 Task: Create a due date automation trigger when advanced on, on the tuesday of the week a card is due add fields with custom field "Resume" set to a number lower than 1 and lower than 10 at 11:00 AM.
Action: Mouse moved to (1131, 92)
Screenshot: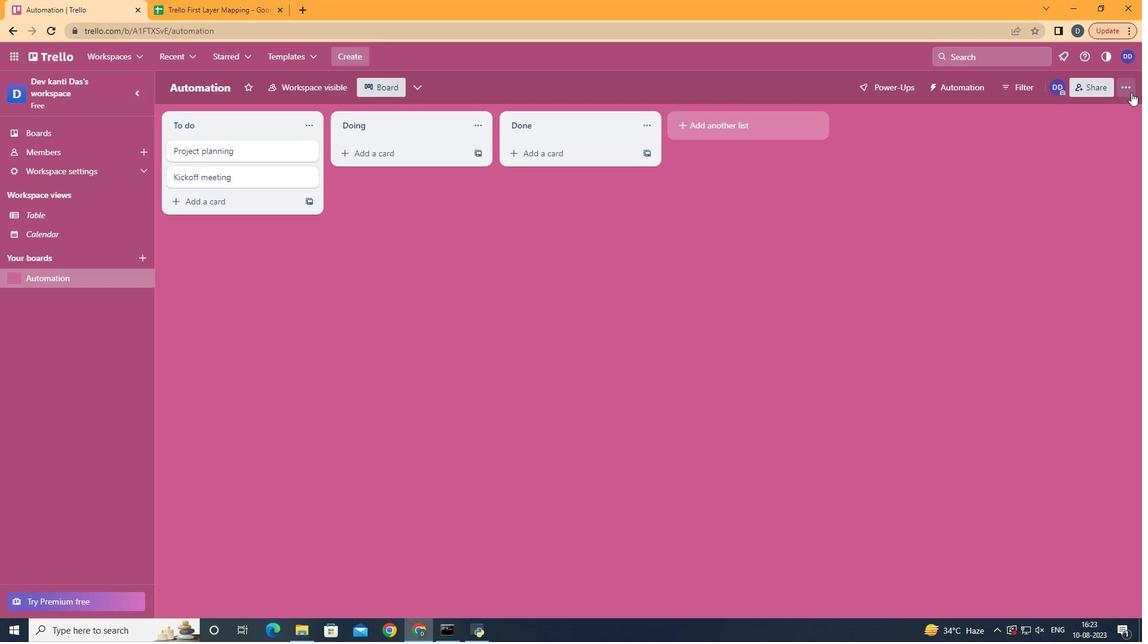 
Action: Mouse pressed left at (1131, 92)
Screenshot: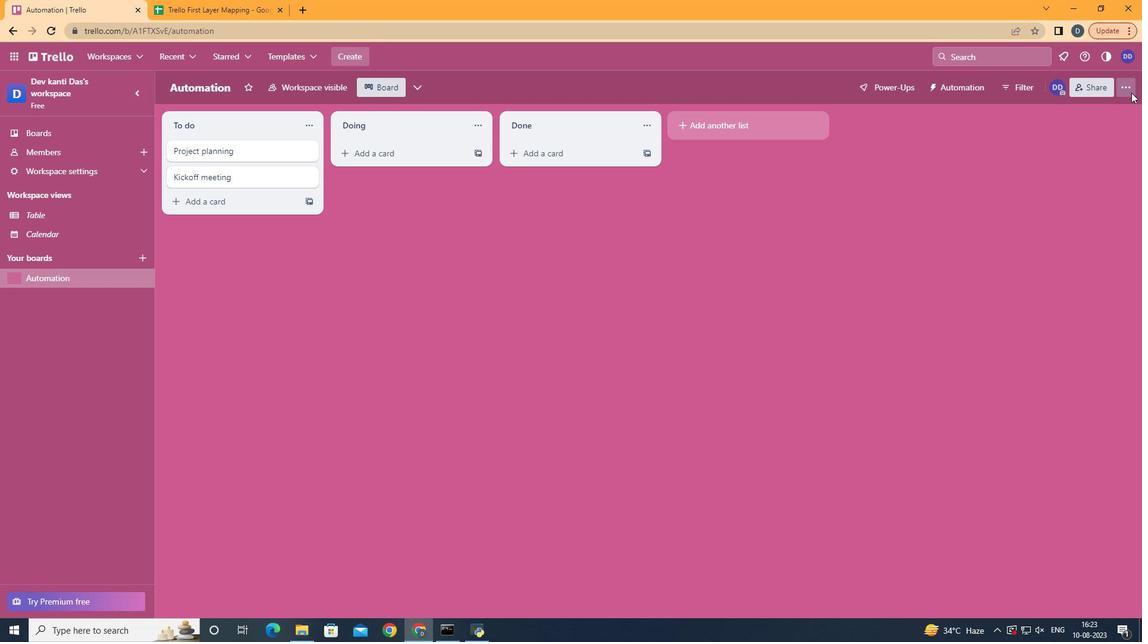 
Action: Mouse moved to (1055, 241)
Screenshot: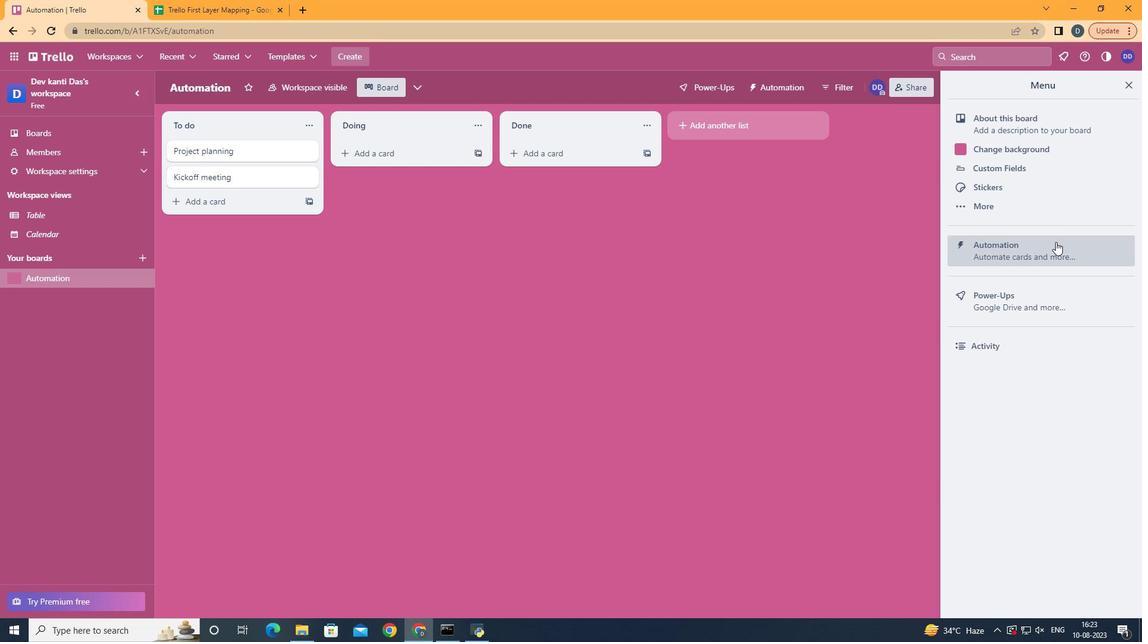 
Action: Mouse pressed left at (1055, 241)
Screenshot: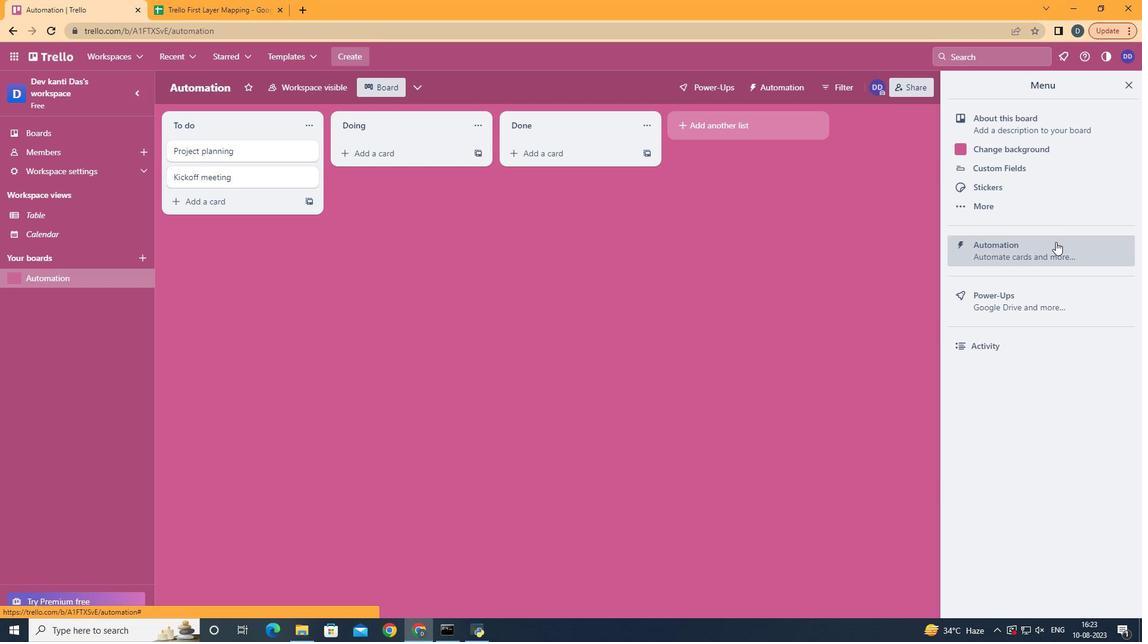 
Action: Mouse moved to (194, 236)
Screenshot: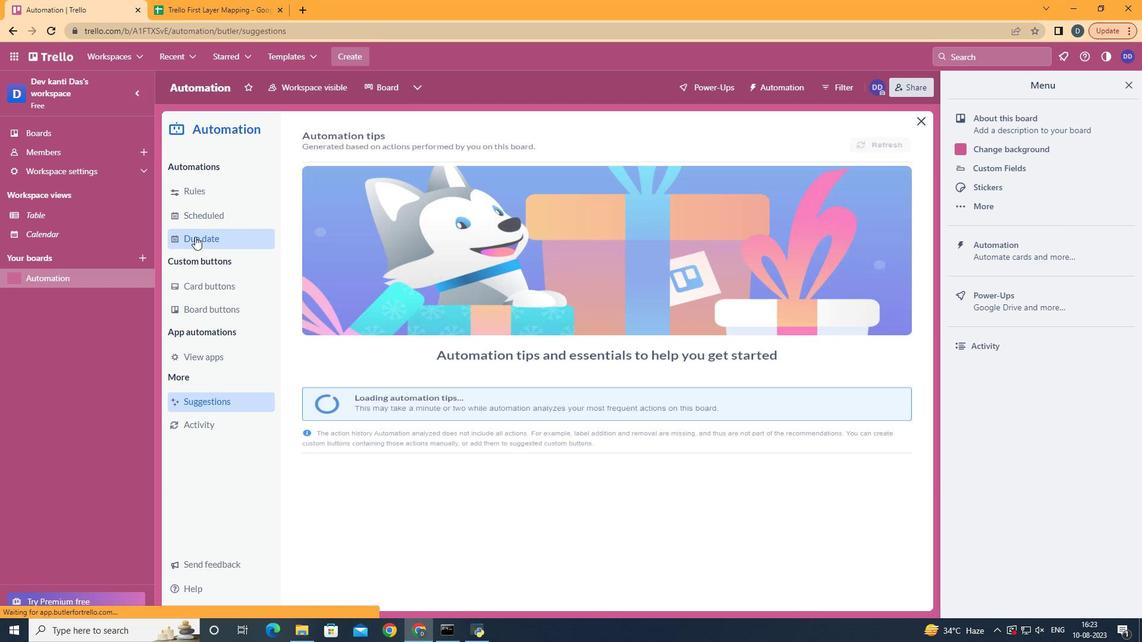 
Action: Mouse pressed left at (194, 236)
Screenshot: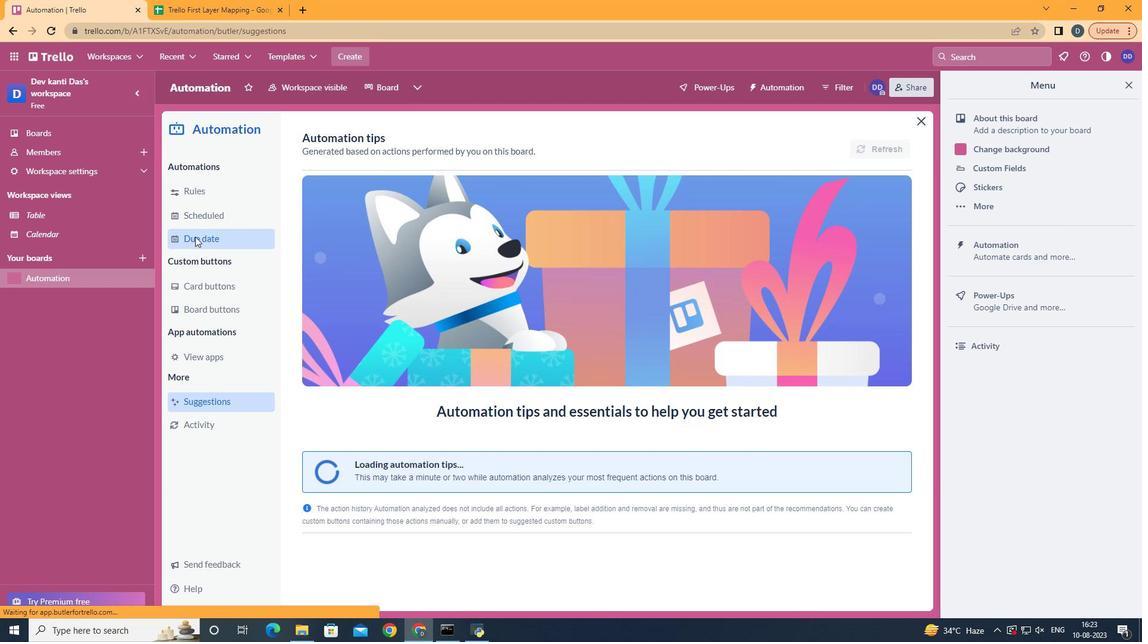 
Action: Mouse moved to (840, 143)
Screenshot: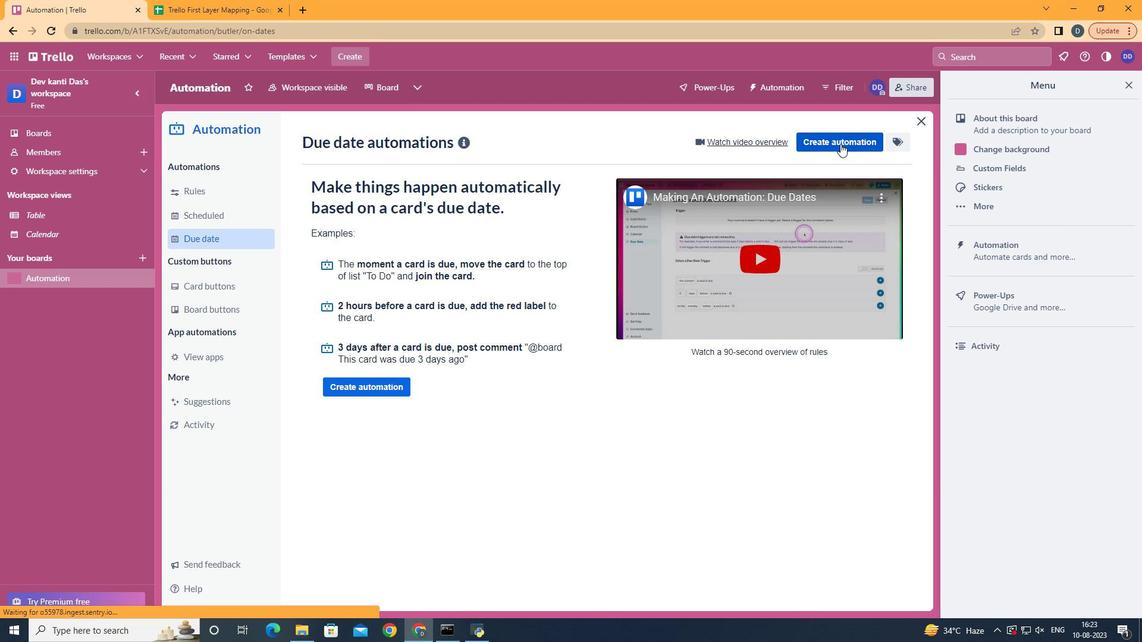 
Action: Mouse pressed left at (840, 143)
Screenshot: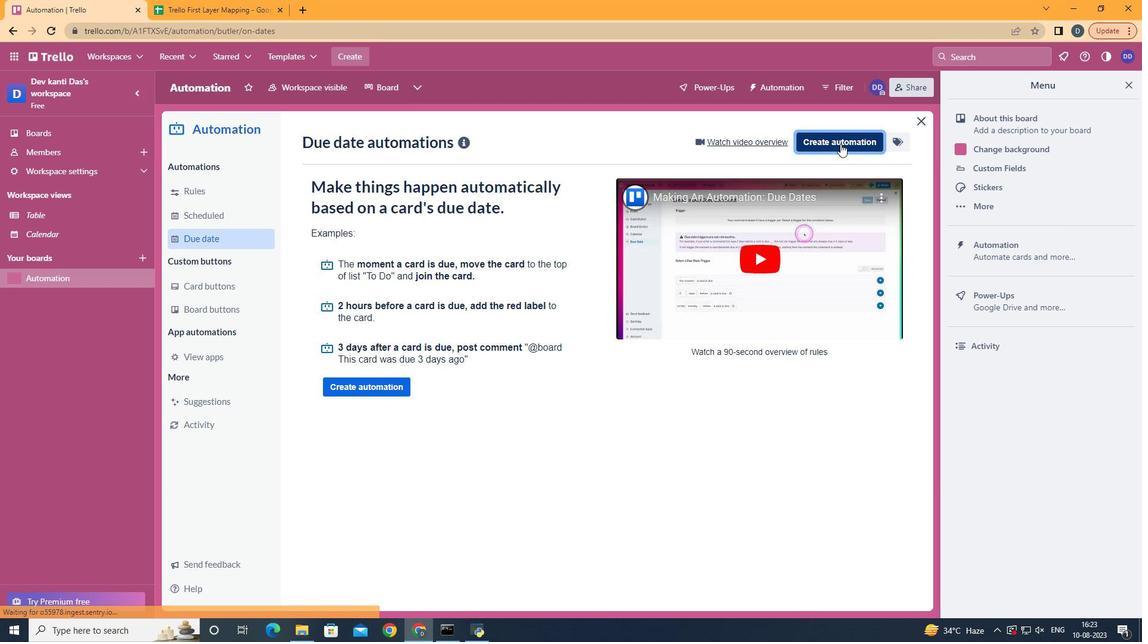 
Action: Mouse moved to (585, 258)
Screenshot: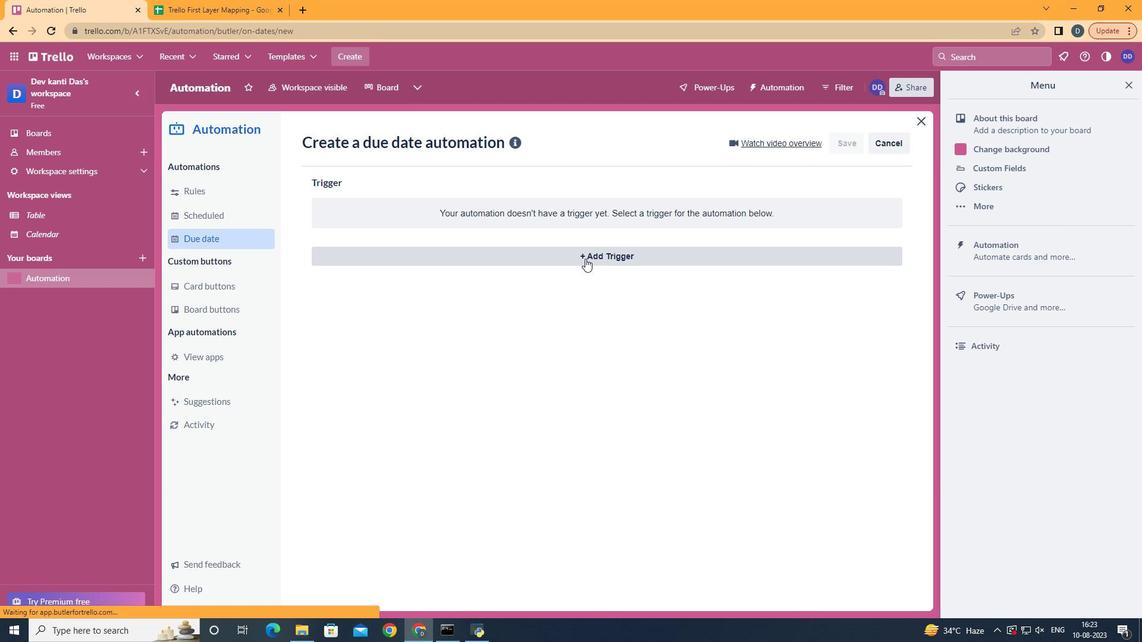 
Action: Mouse pressed left at (585, 258)
Screenshot: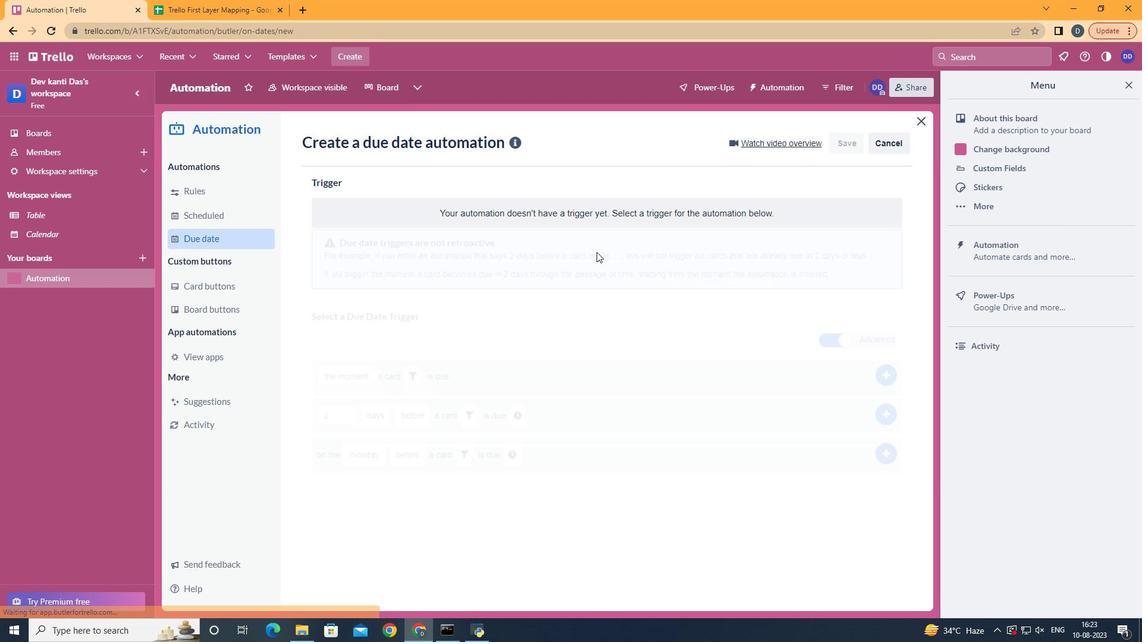 
Action: Mouse moved to (391, 338)
Screenshot: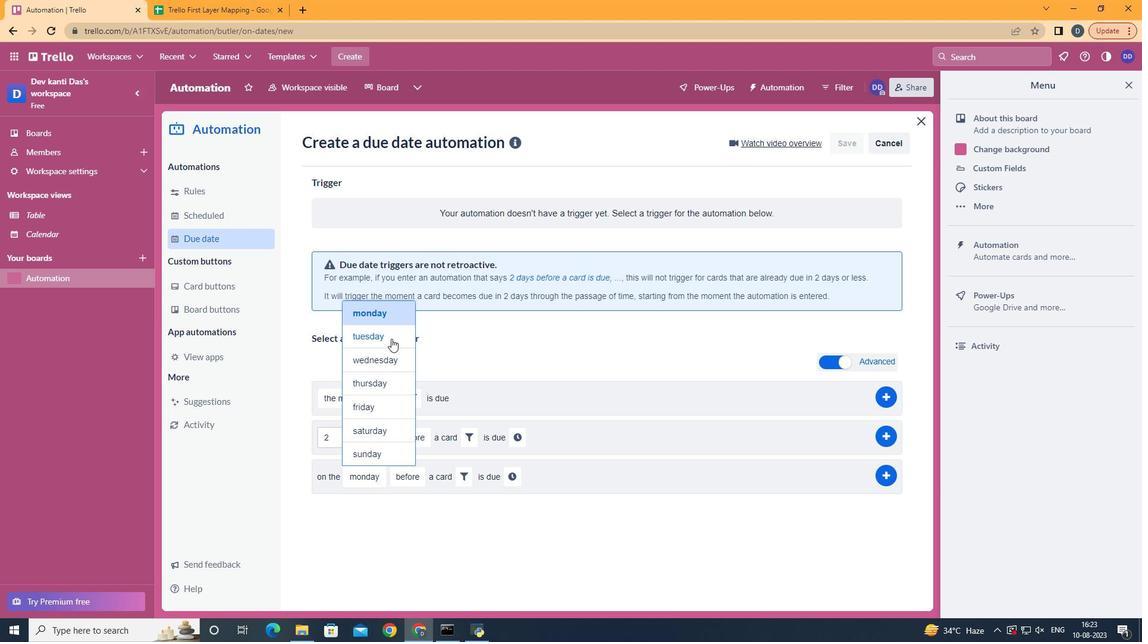 
Action: Mouse pressed left at (391, 338)
Screenshot: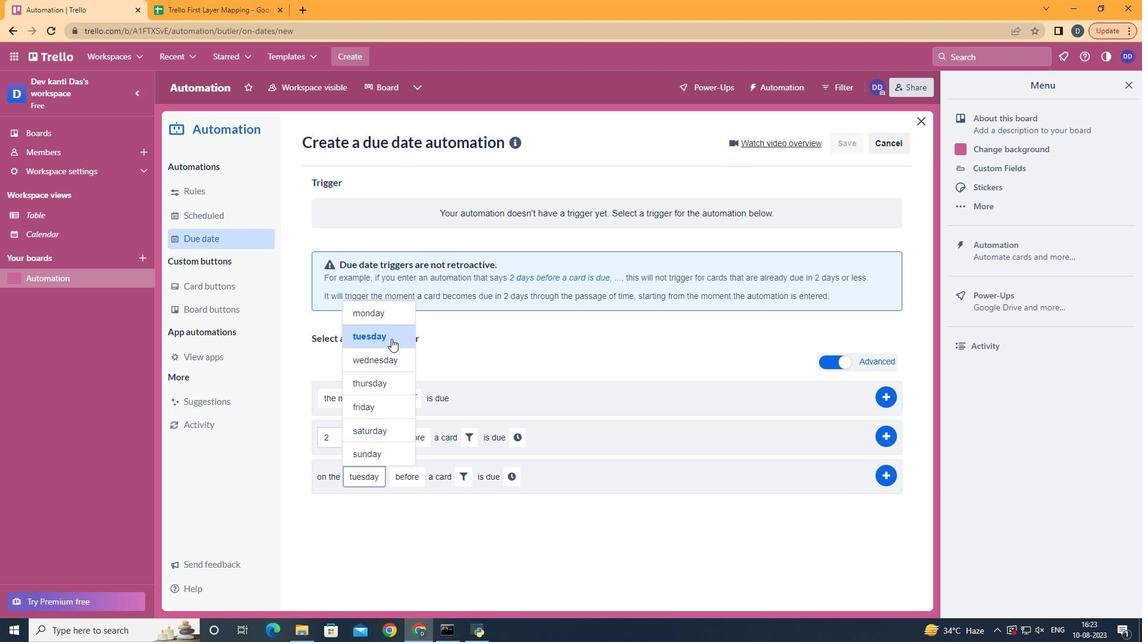 
Action: Mouse moved to (424, 541)
Screenshot: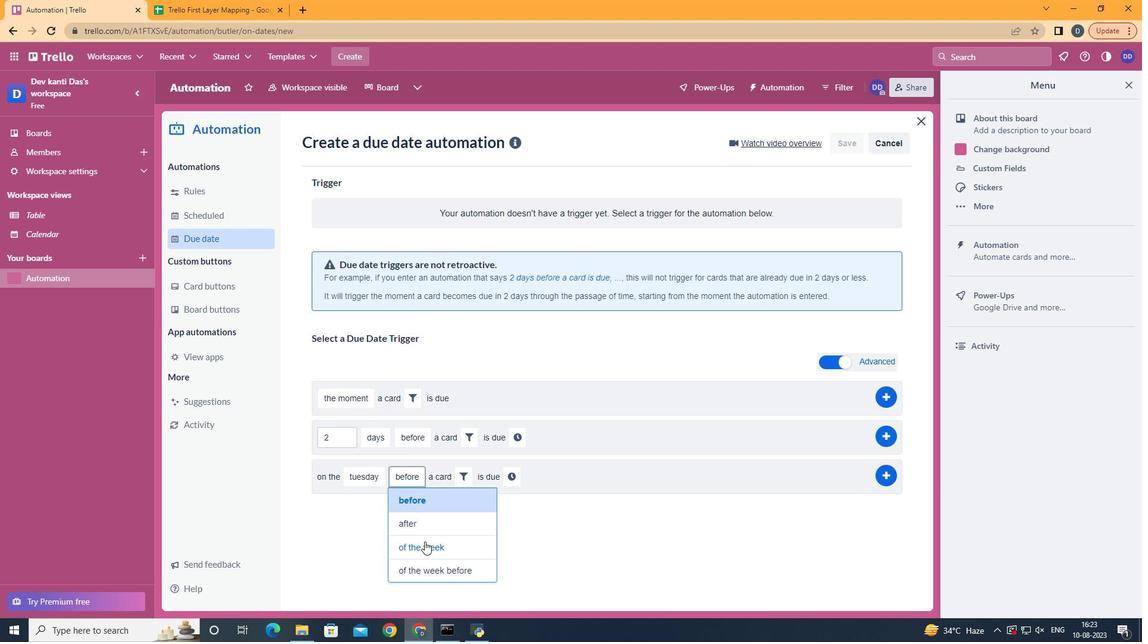 
Action: Mouse pressed left at (424, 541)
Screenshot: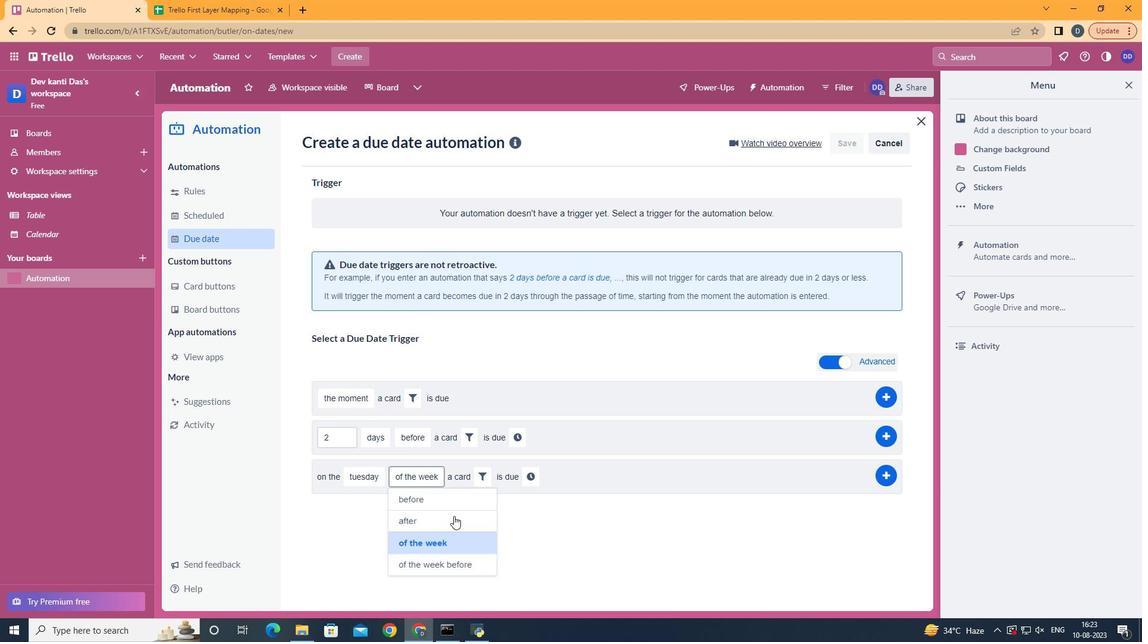
Action: Mouse moved to (476, 477)
Screenshot: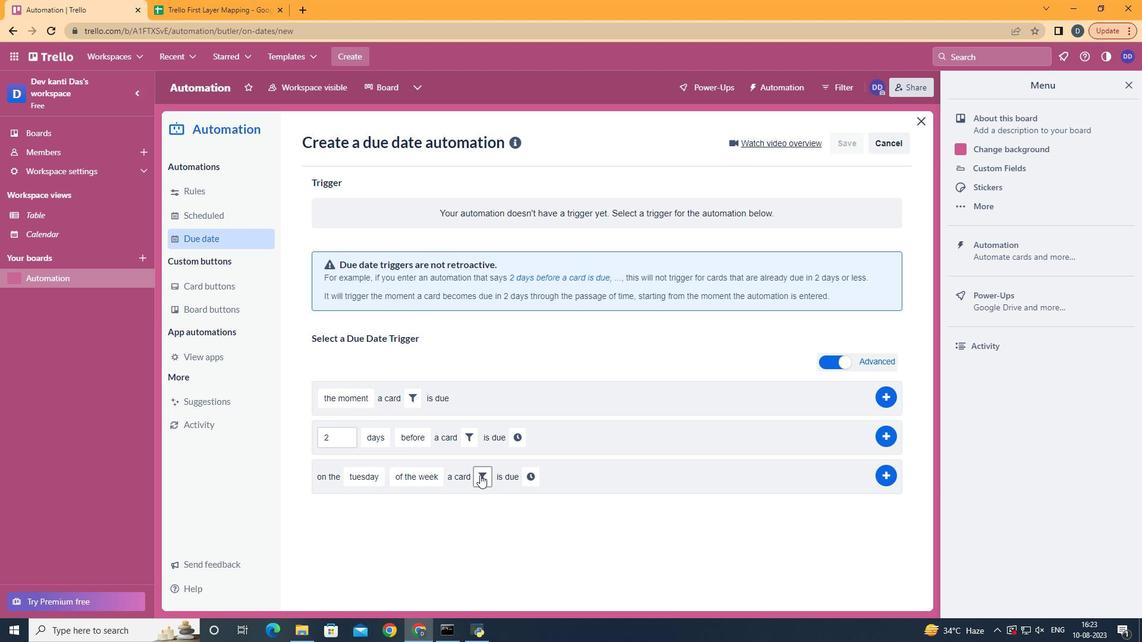 
Action: Mouse pressed left at (476, 477)
Screenshot: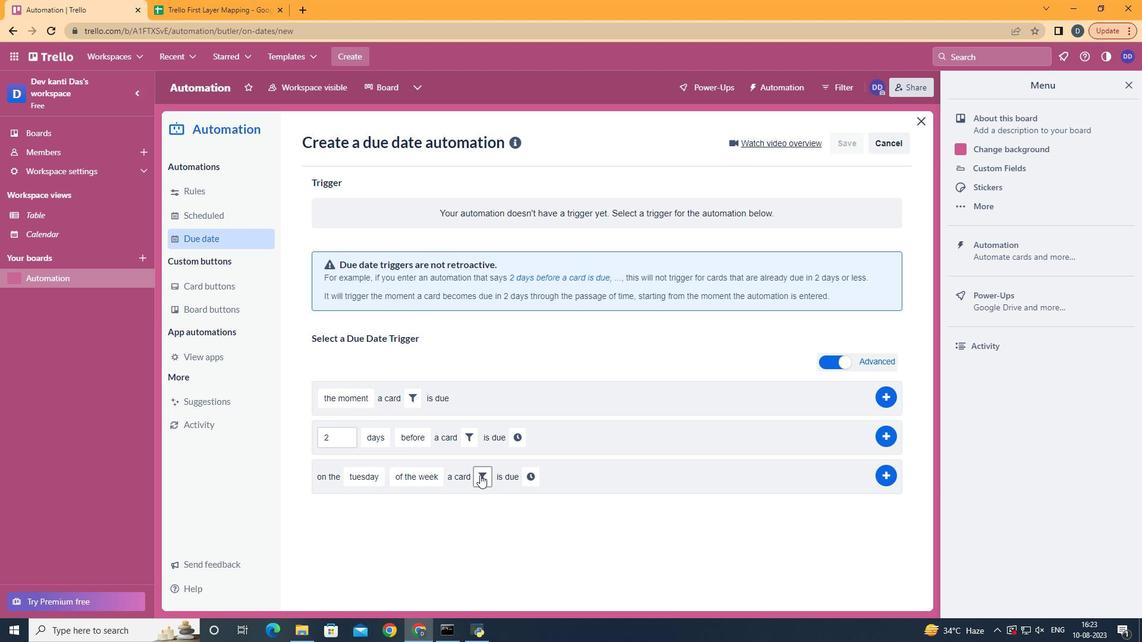 
Action: Mouse moved to (673, 511)
Screenshot: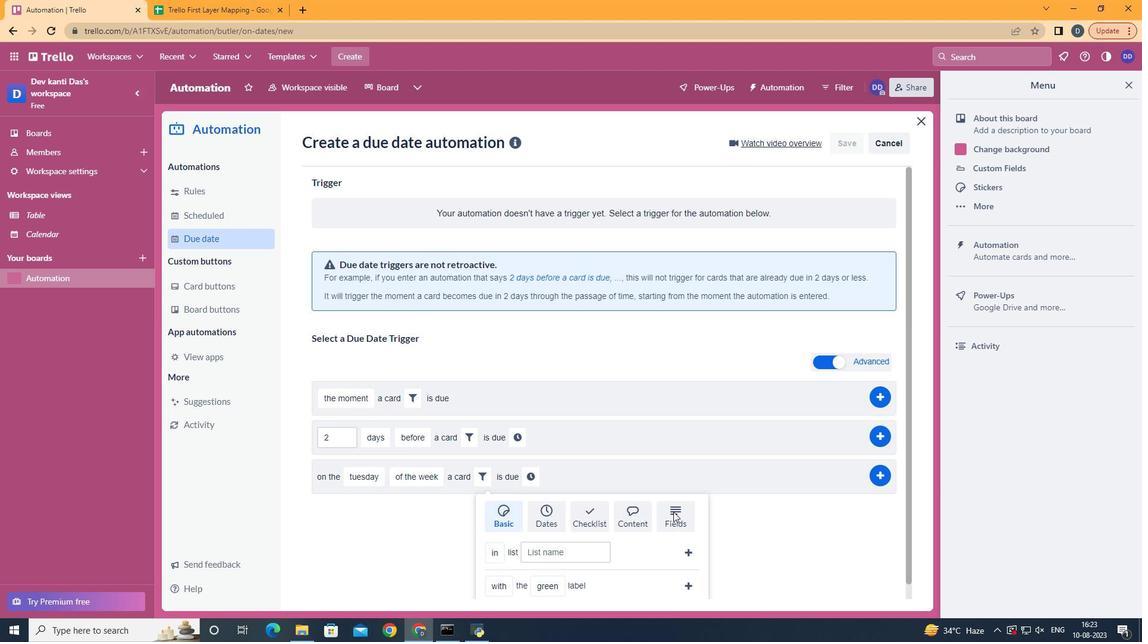 
Action: Mouse pressed left at (673, 511)
Screenshot: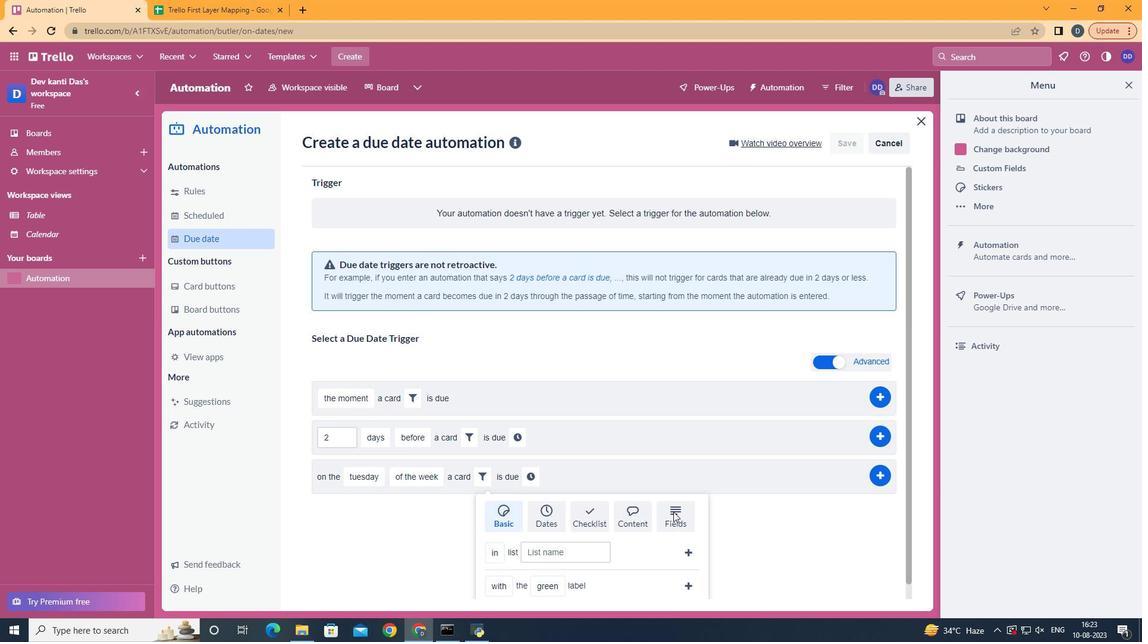 
Action: Mouse scrolled (673, 511) with delta (0, 0)
Screenshot: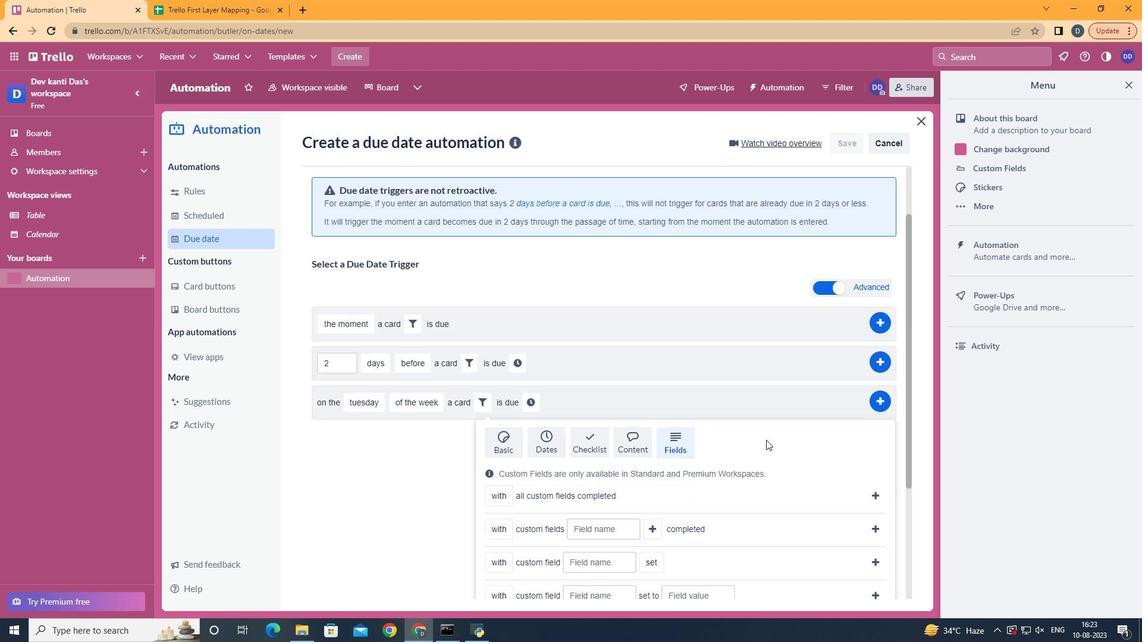 
Action: Mouse scrolled (673, 511) with delta (0, 0)
Screenshot: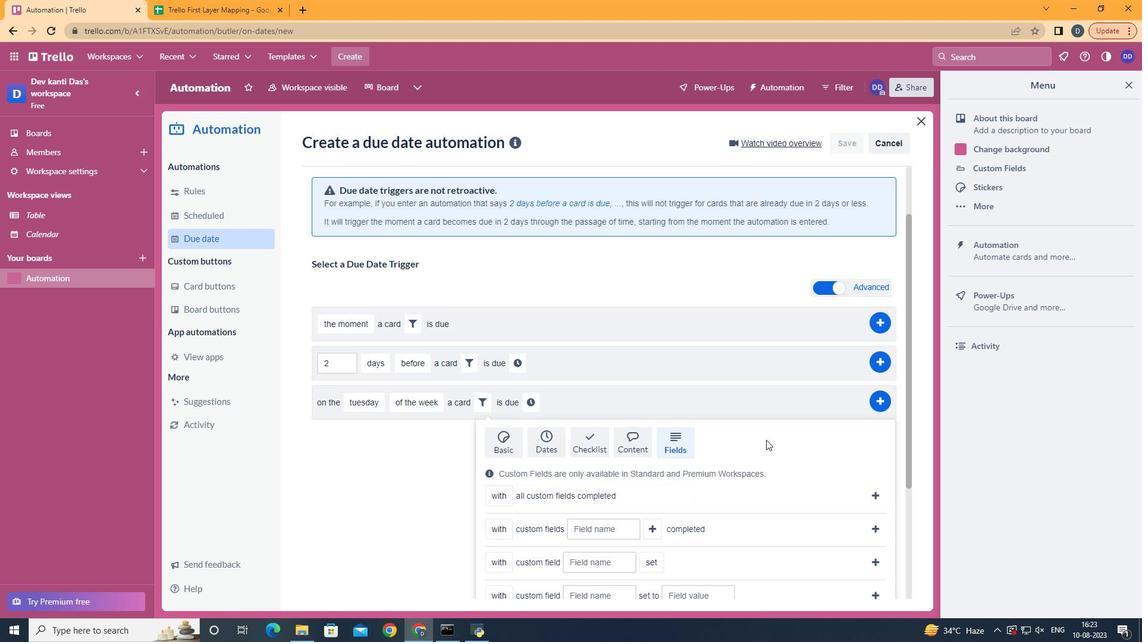 
Action: Mouse scrolled (673, 511) with delta (0, 0)
Screenshot: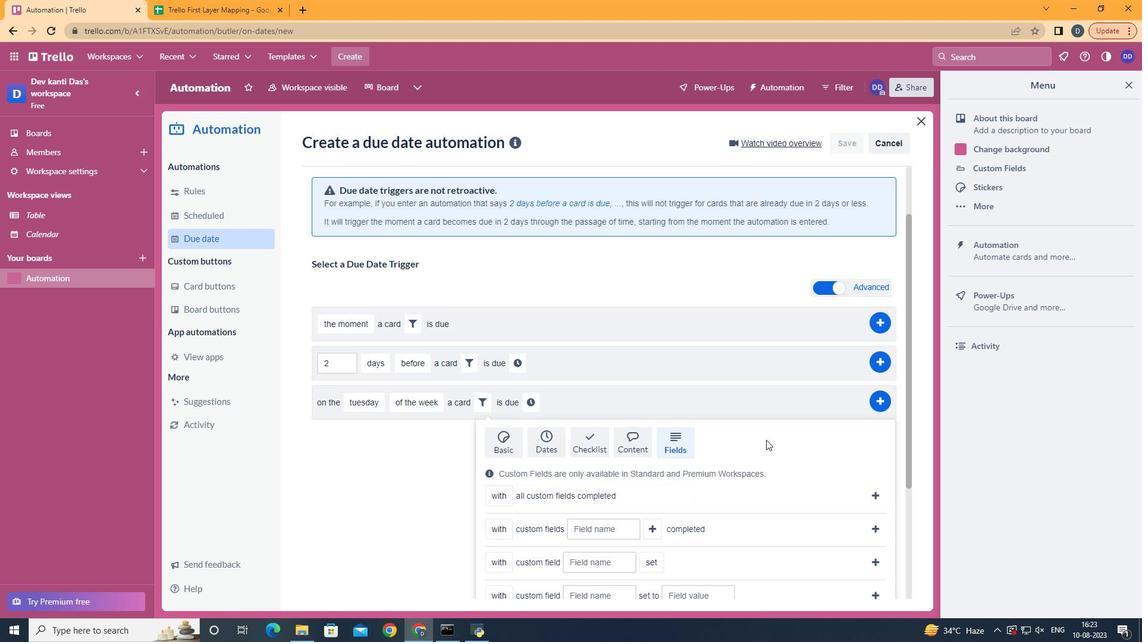 
Action: Mouse scrolled (673, 511) with delta (0, 0)
Screenshot: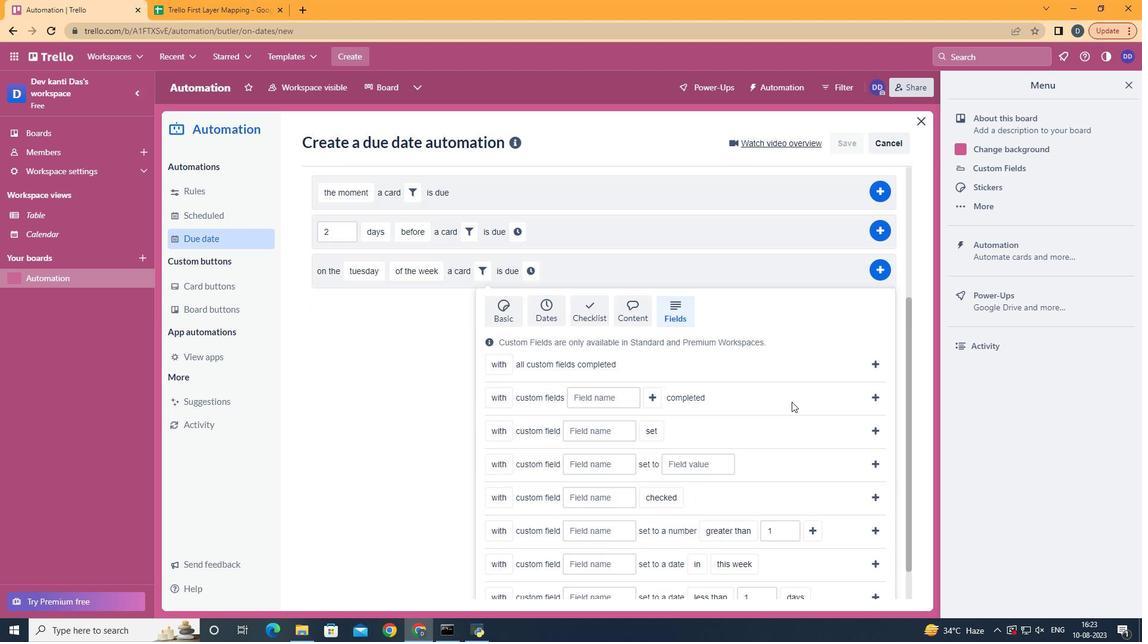
Action: Mouse moved to (736, 474)
Screenshot: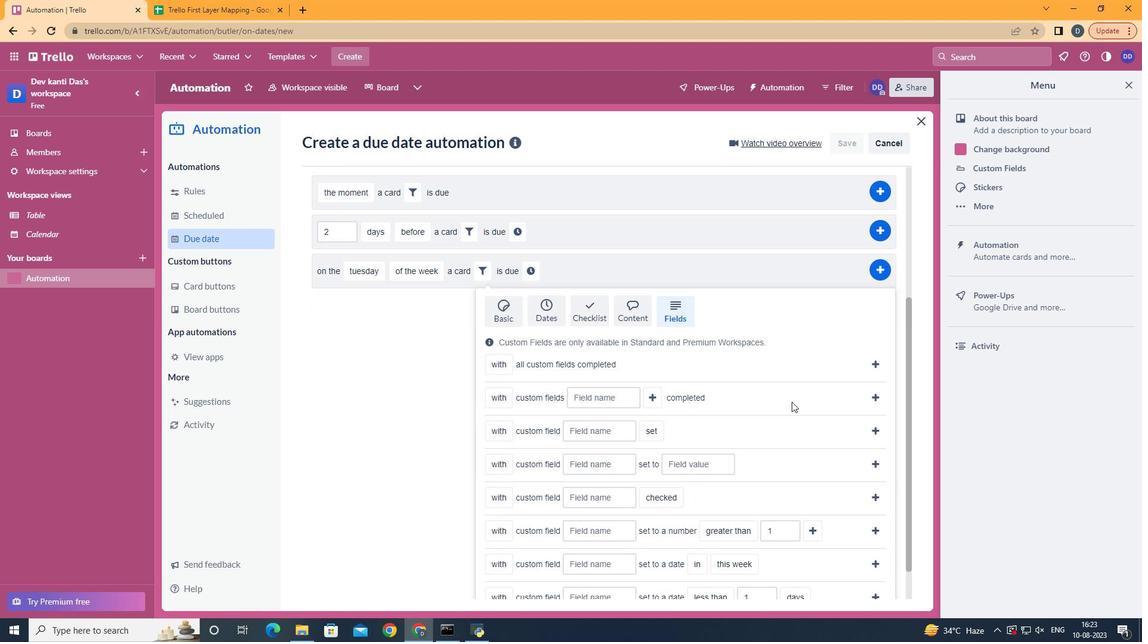 
Action: Mouse scrolled (677, 510) with delta (0, 0)
Screenshot: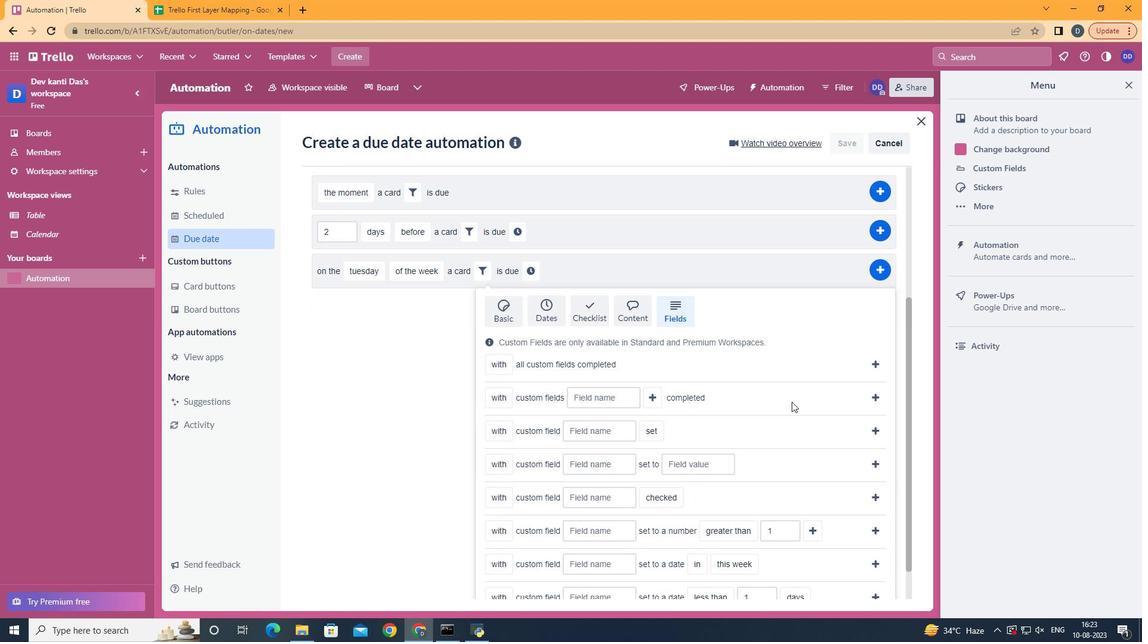 
Action: Mouse moved to (624, 483)
Screenshot: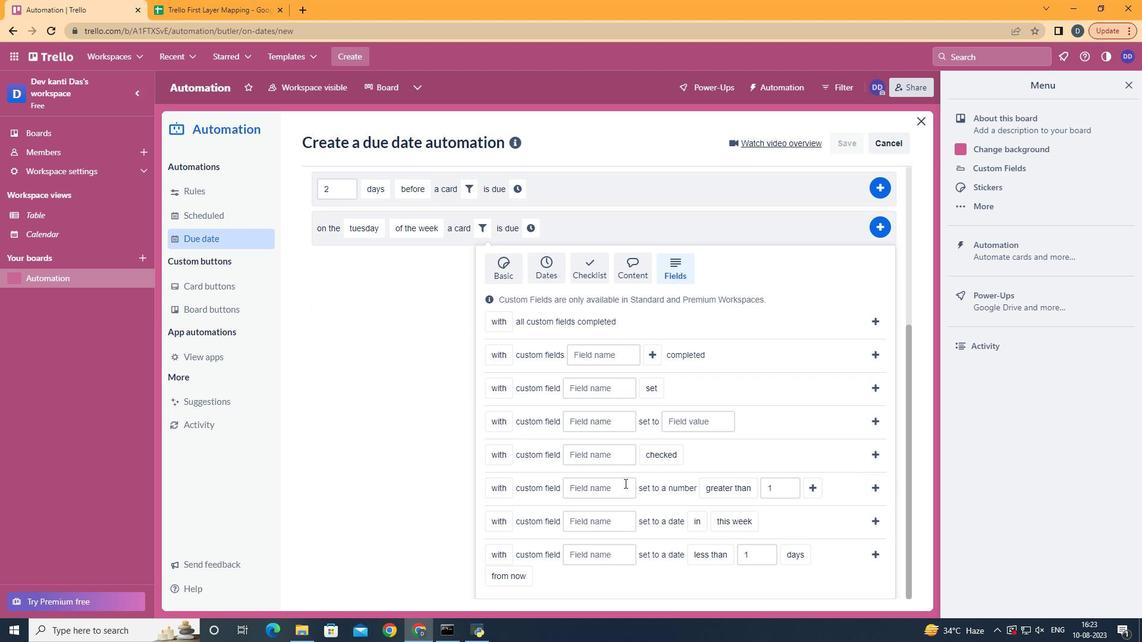 
Action: Mouse pressed left at (624, 483)
Screenshot: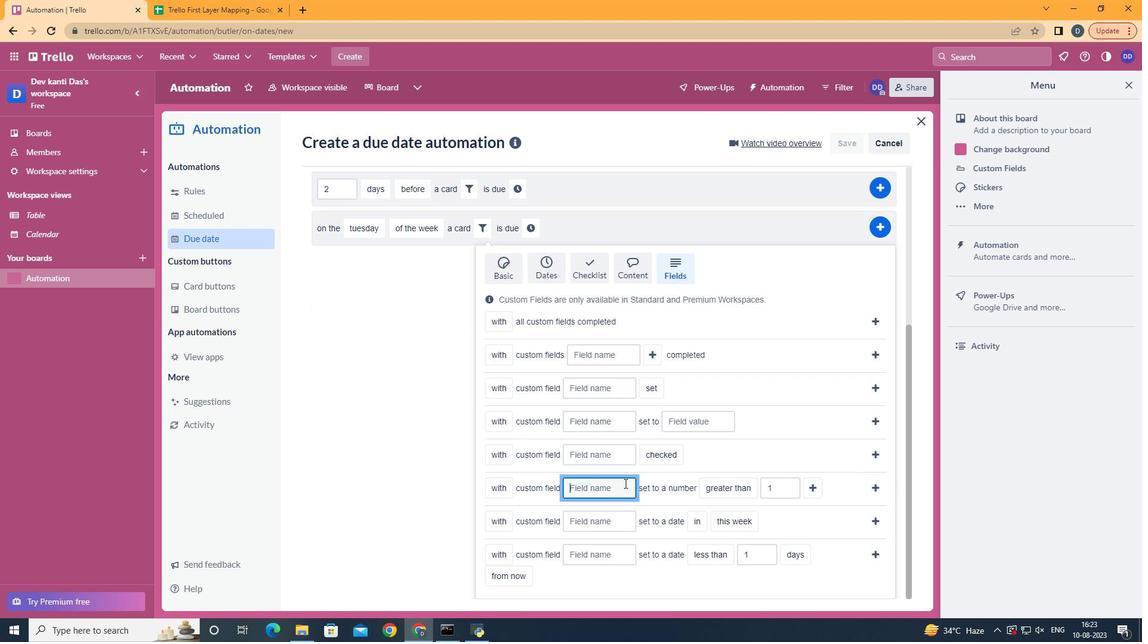 
Action: Key pressed <Key.shift>Resume
Screenshot: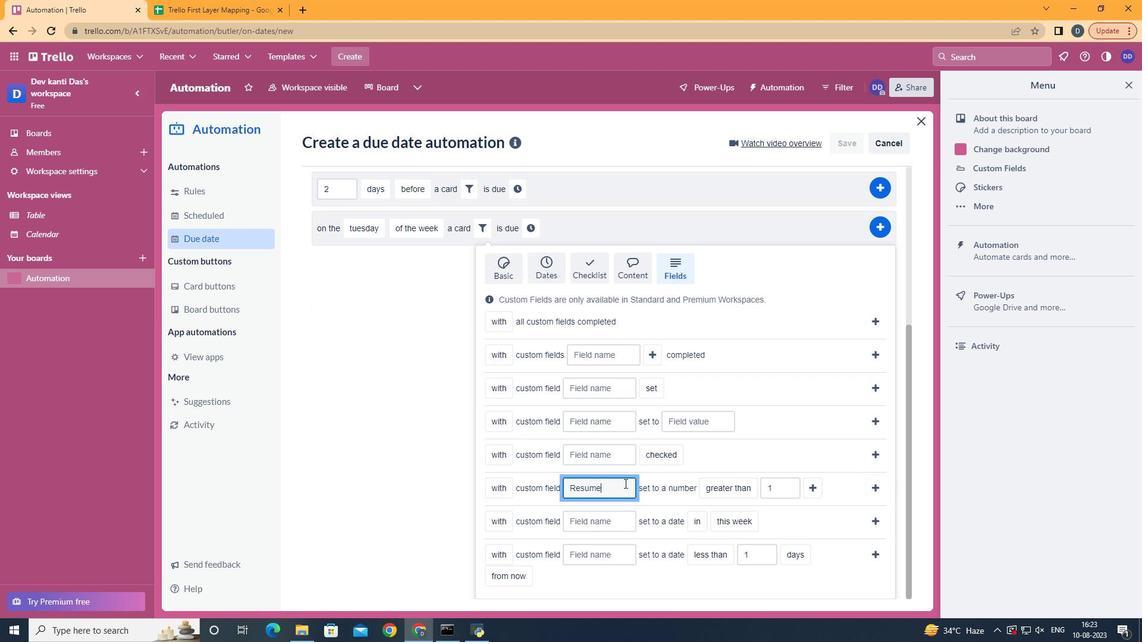 
Action: Mouse moved to (733, 562)
Screenshot: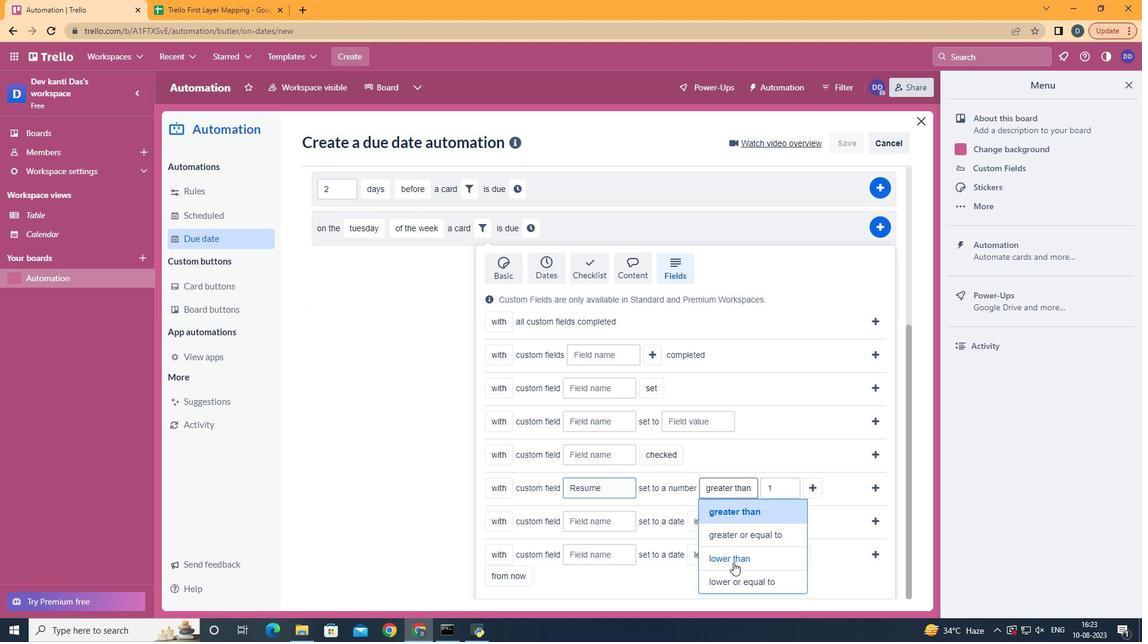 
Action: Mouse pressed left at (733, 562)
Screenshot: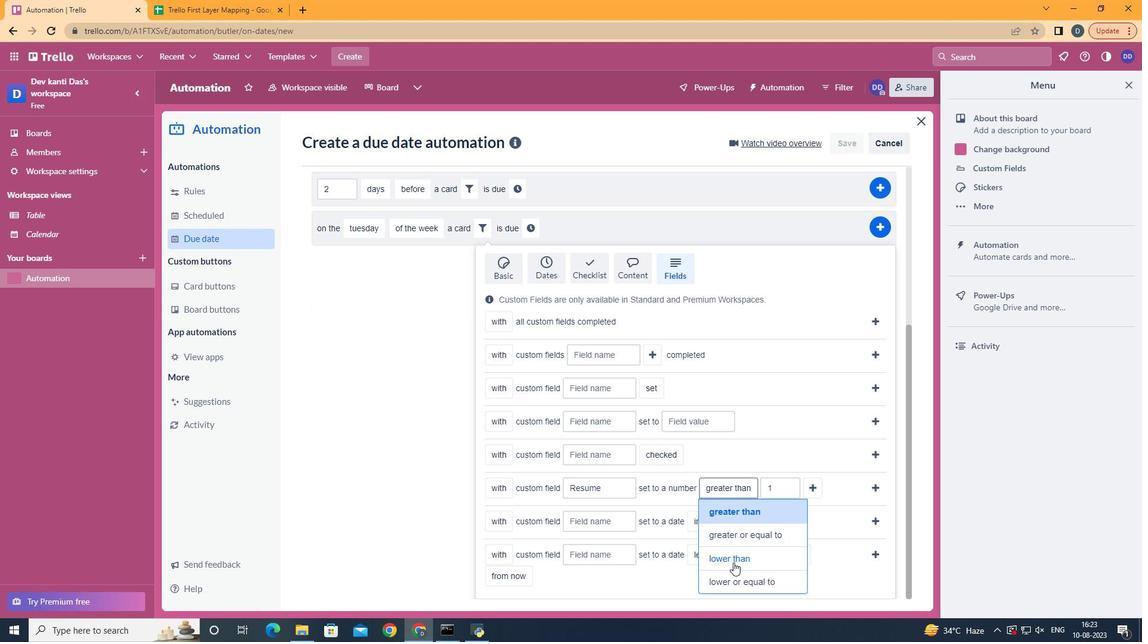 
Action: Mouse moved to (799, 489)
Screenshot: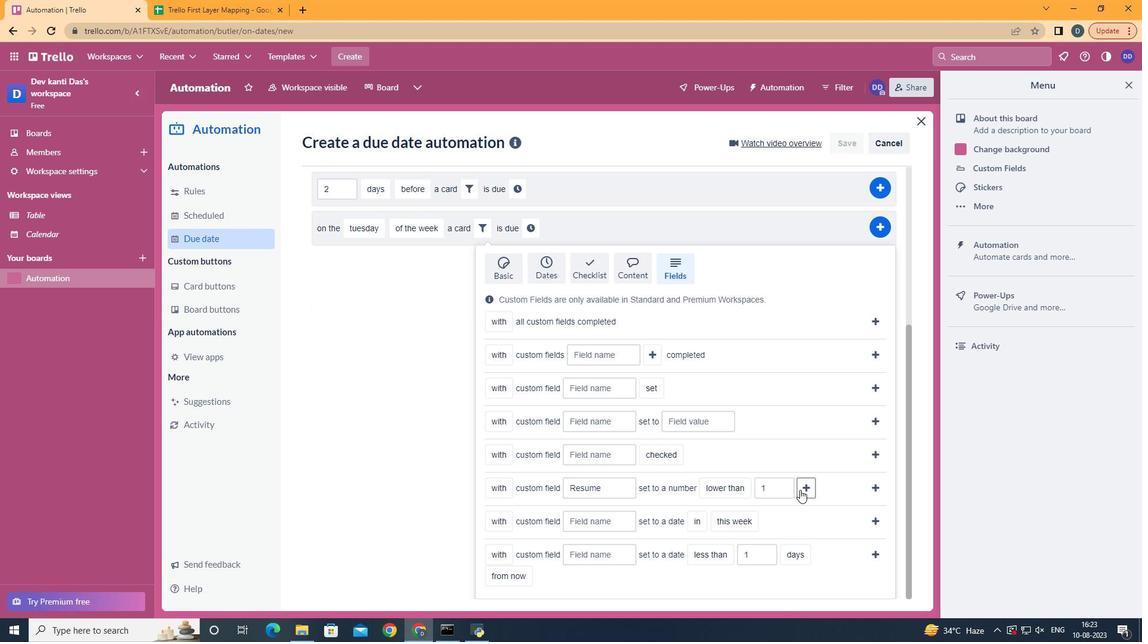 
Action: Mouse pressed left at (799, 489)
Screenshot: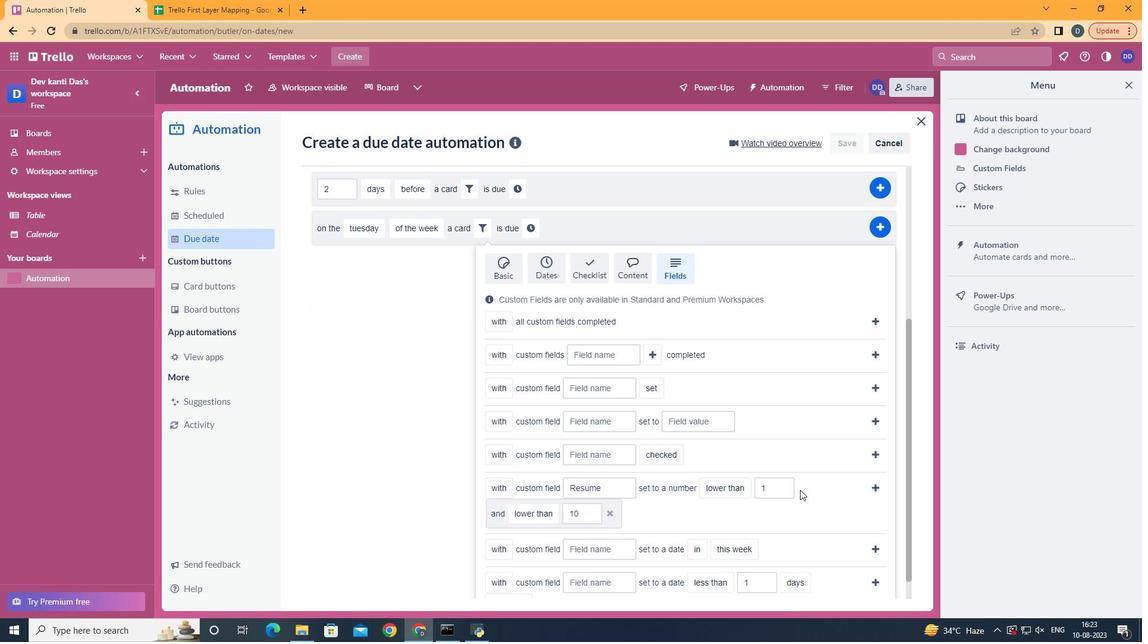 
Action: Mouse moved to (874, 488)
Screenshot: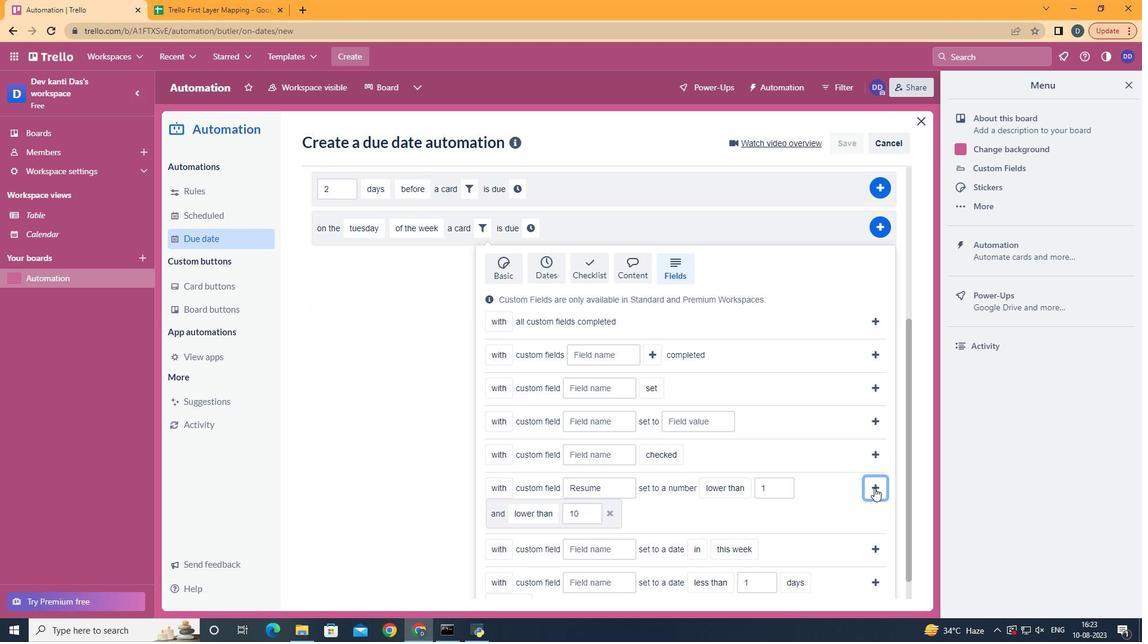 
Action: Mouse pressed left at (874, 488)
Screenshot: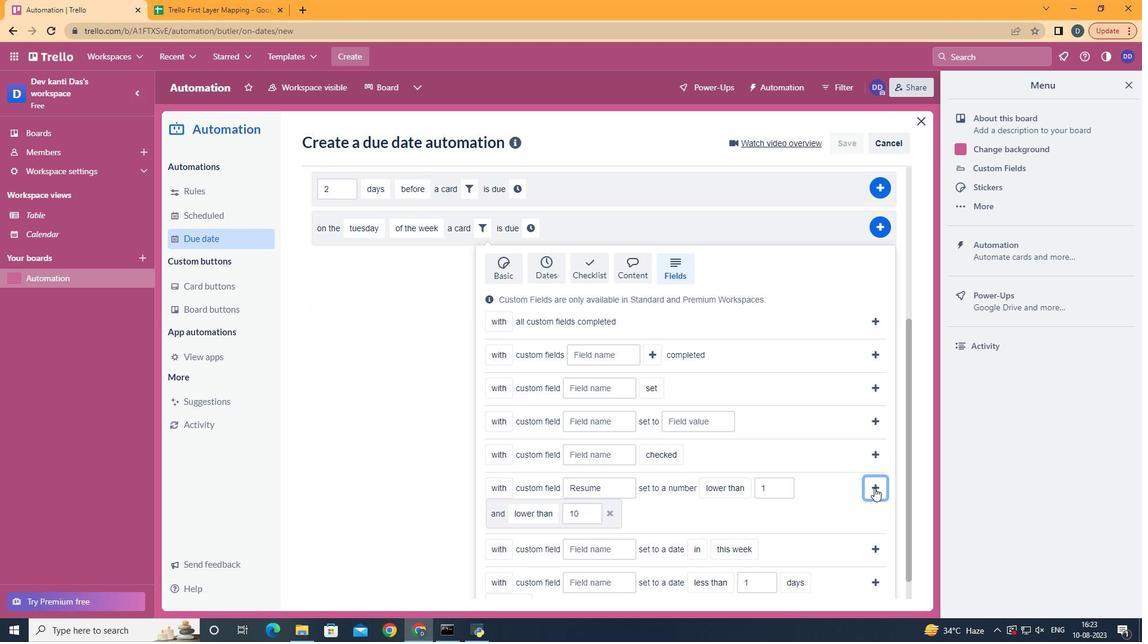 
Action: Mouse moved to (840, 471)
Screenshot: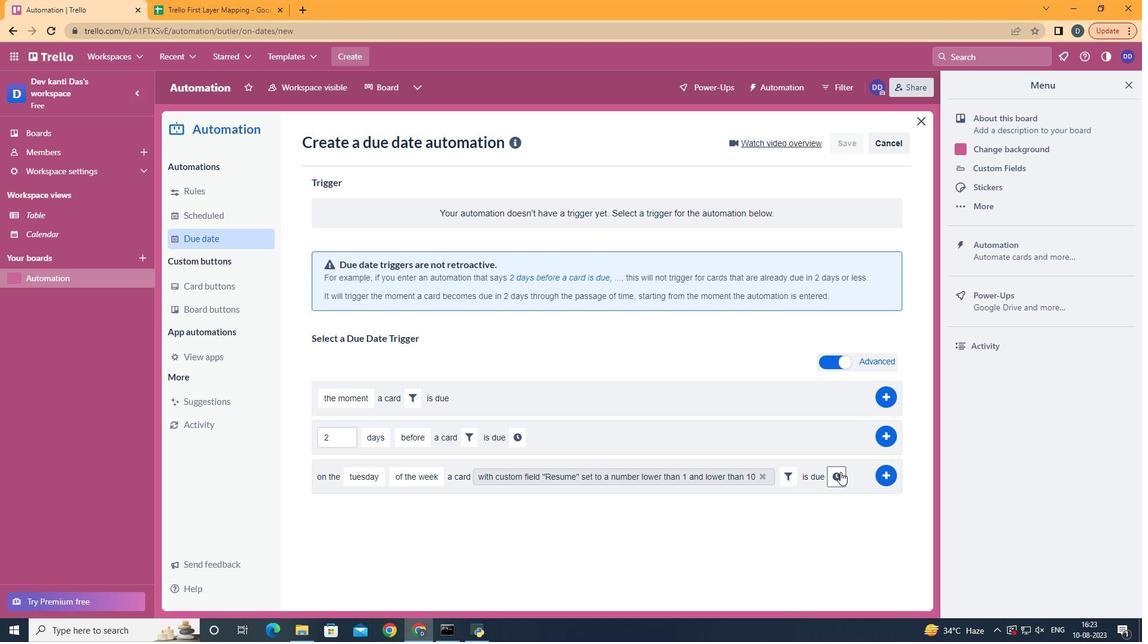 
Action: Mouse pressed left at (840, 471)
Screenshot: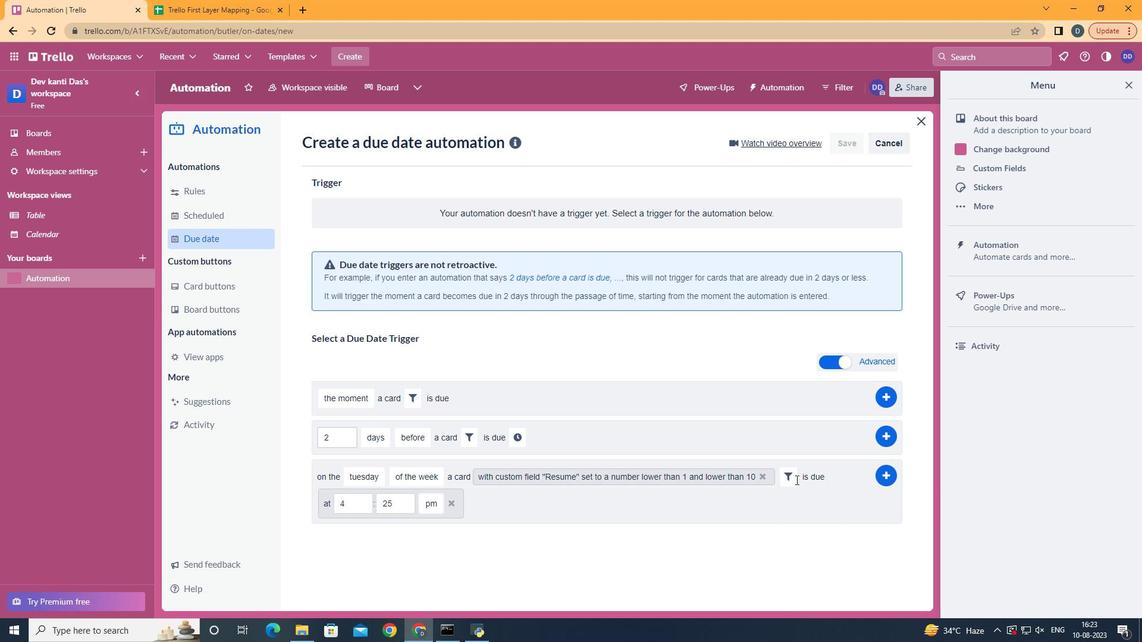 
Action: Mouse moved to (357, 502)
Screenshot: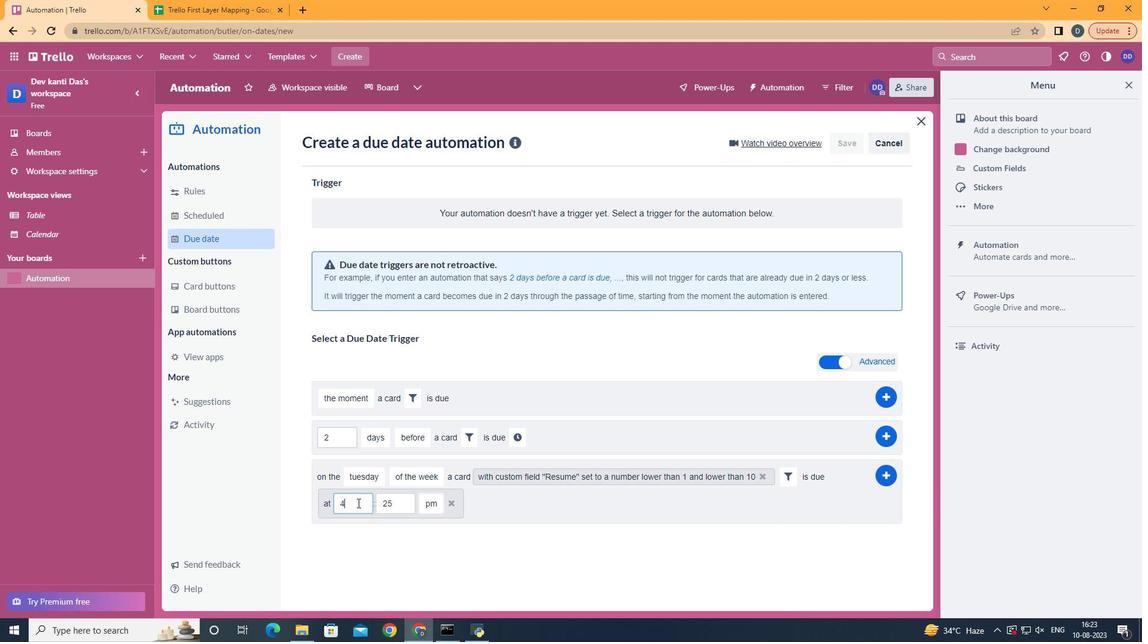 
Action: Mouse pressed left at (357, 502)
Screenshot: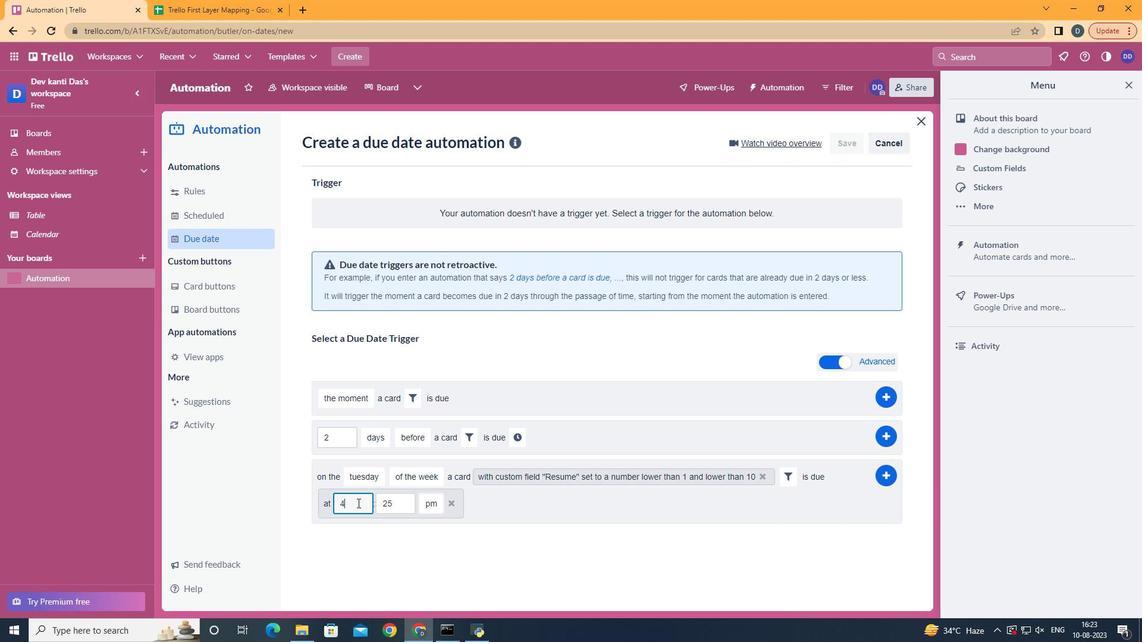
Action: Mouse moved to (351, 504)
Screenshot: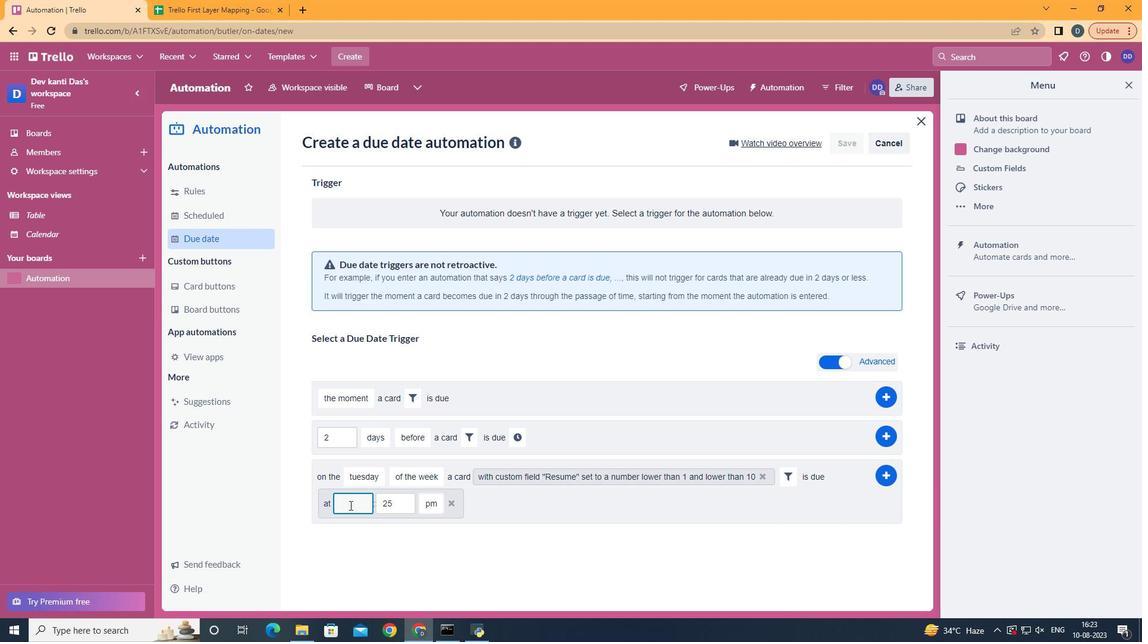 
Action: Key pressed <Key.backspace>
Screenshot: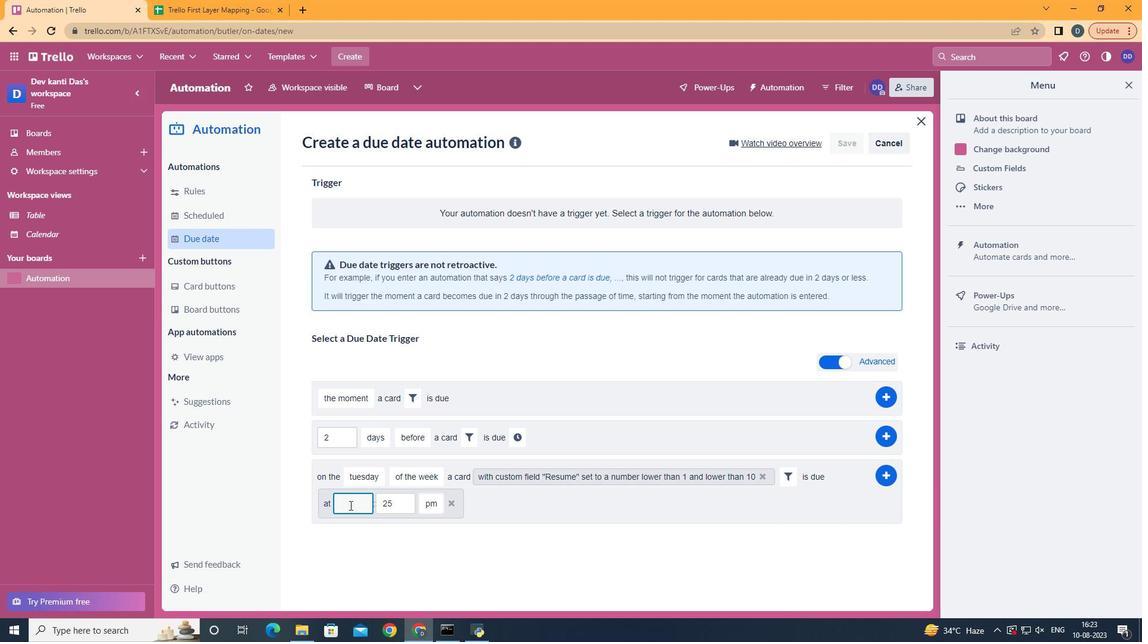 
Action: Mouse moved to (349, 505)
Screenshot: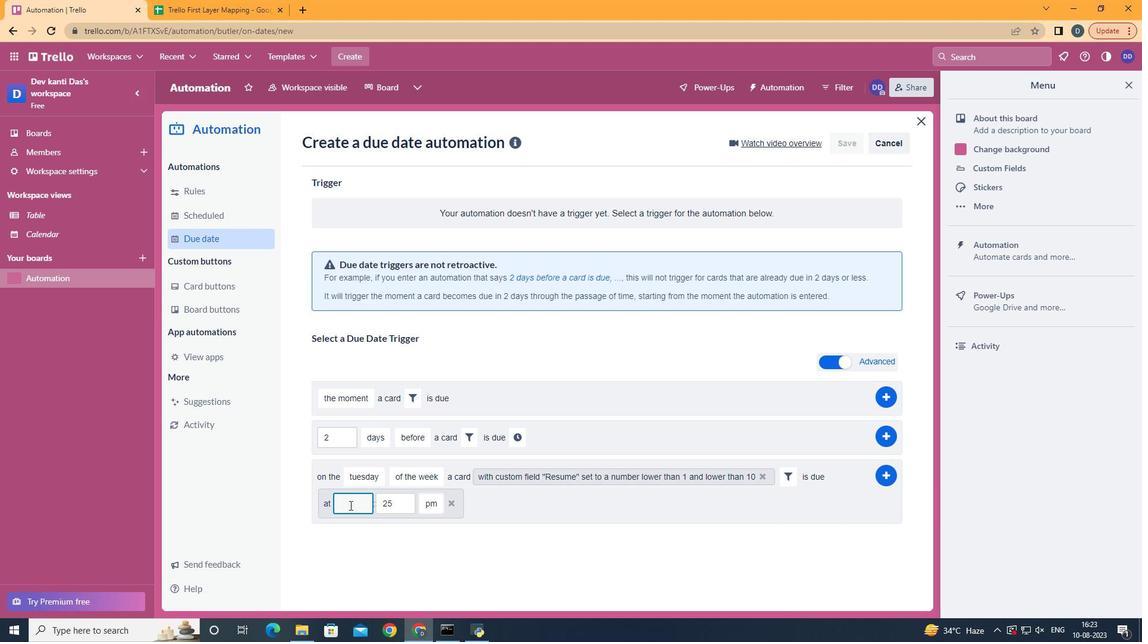 
Action: Key pressed 11
Screenshot: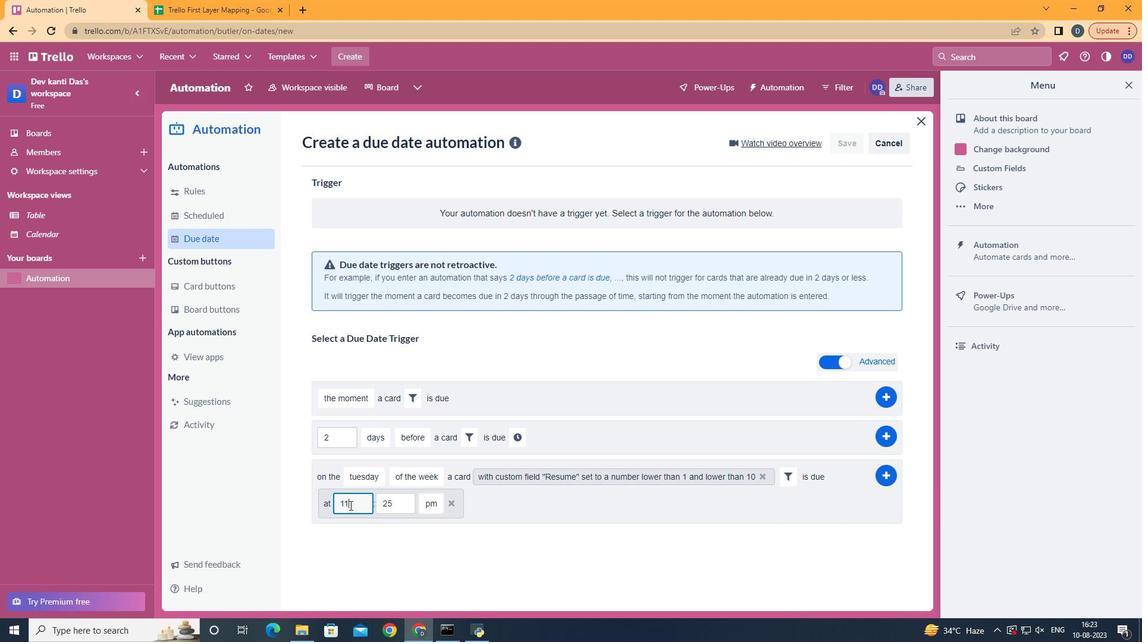 
Action: Mouse moved to (396, 502)
Screenshot: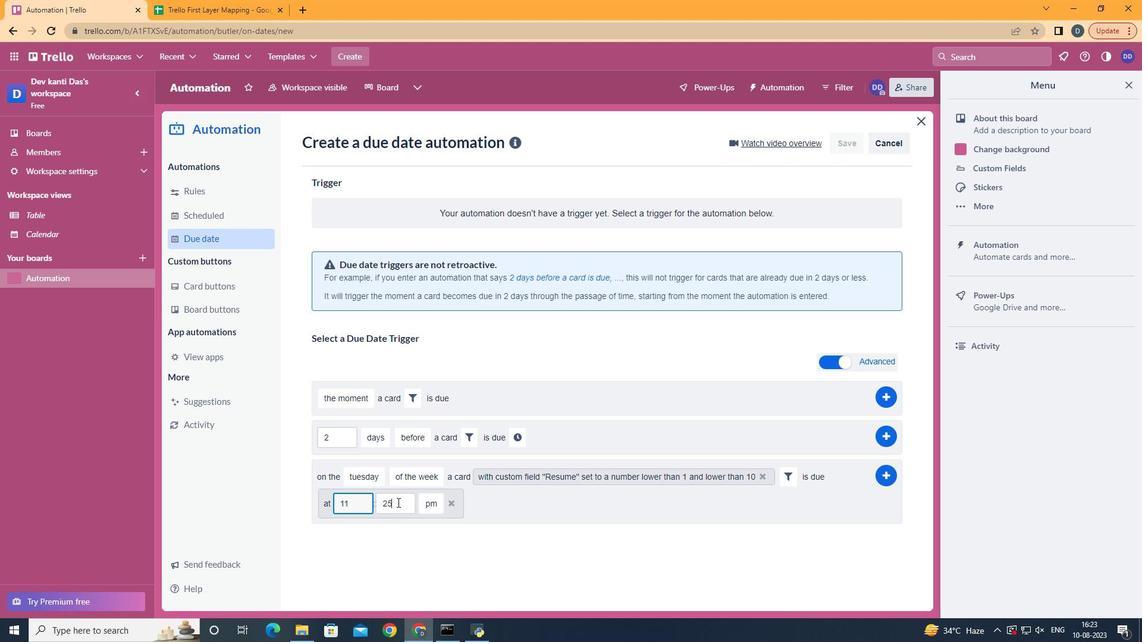 
Action: Mouse pressed left at (396, 502)
Screenshot: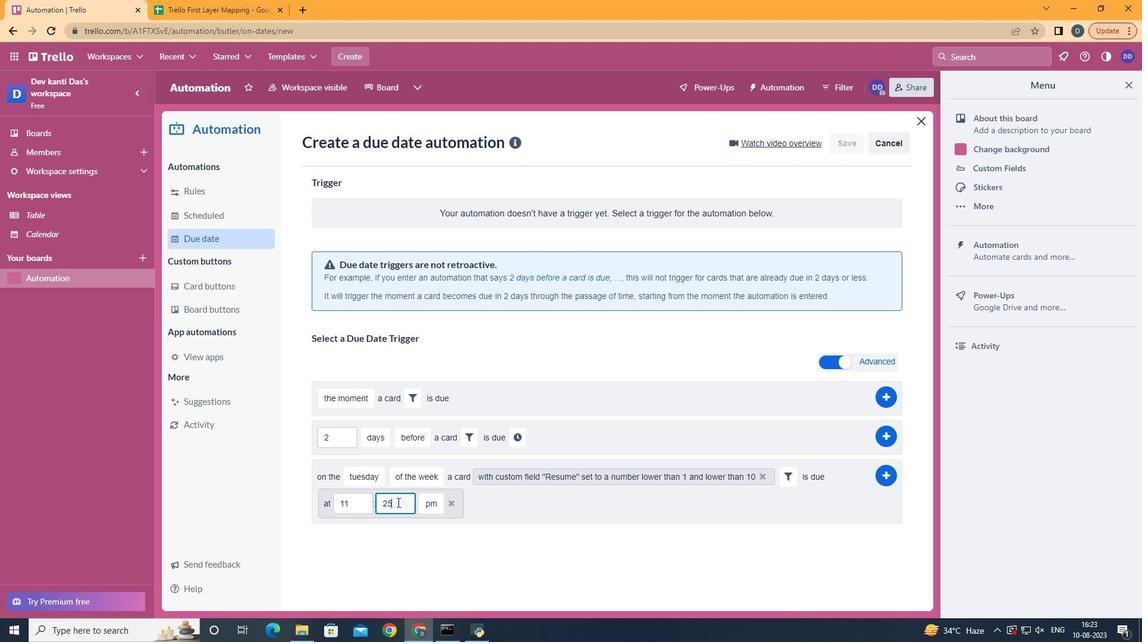 
Action: Key pressed <Key.backspace><Key.backspace>00
Screenshot: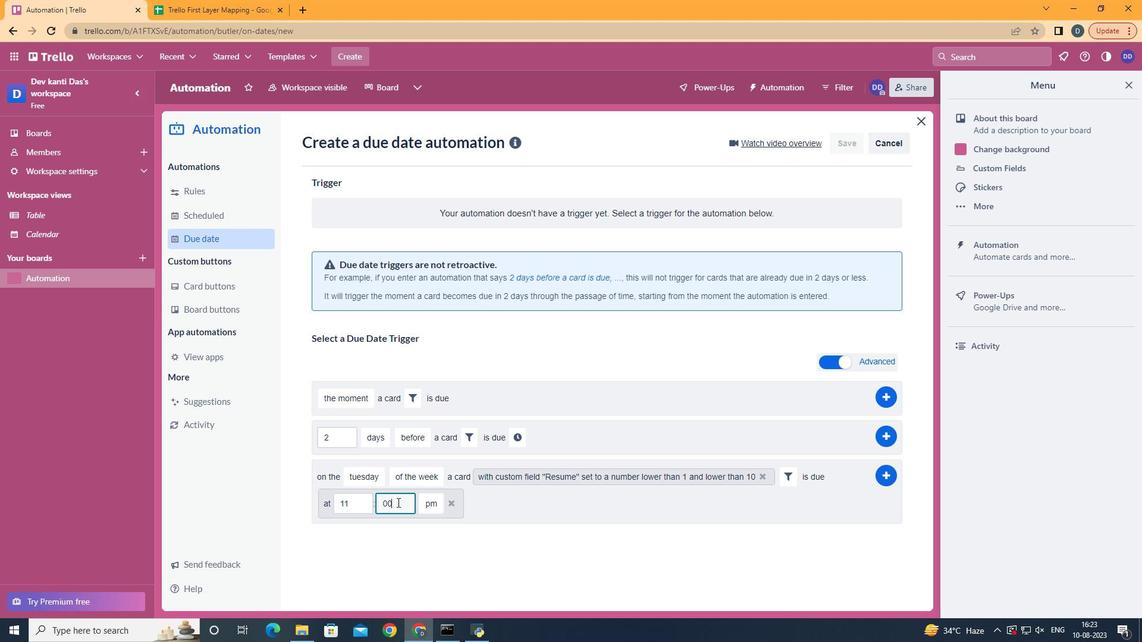 
Action: Mouse moved to (436, 524)
Screenshot: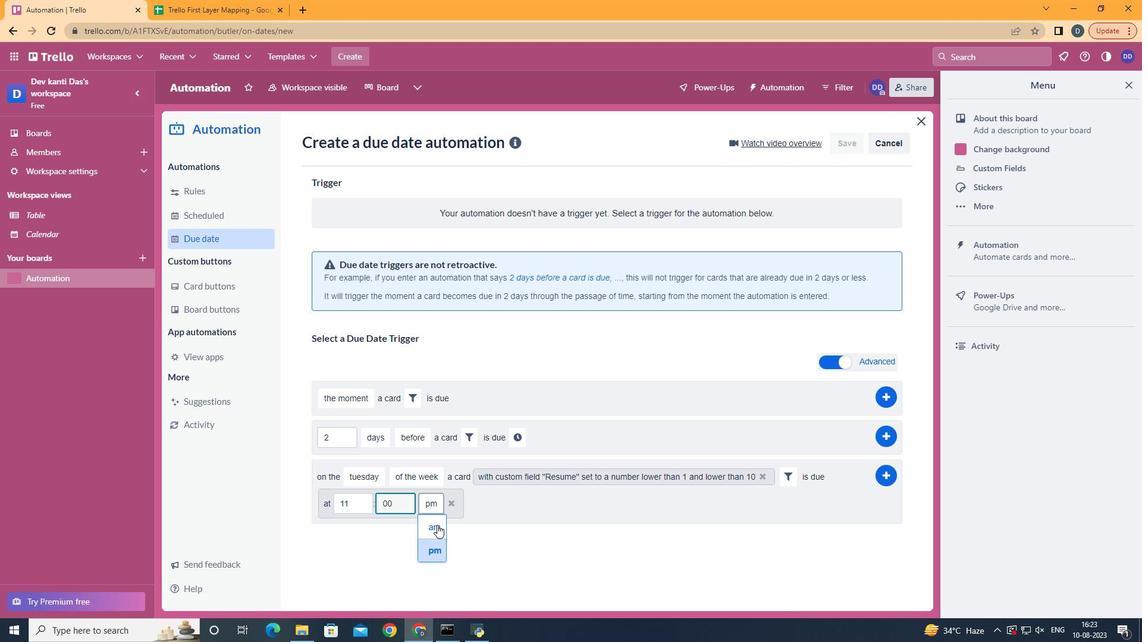 
Action: Mouse pressed left at (436, 524)
Screenshot: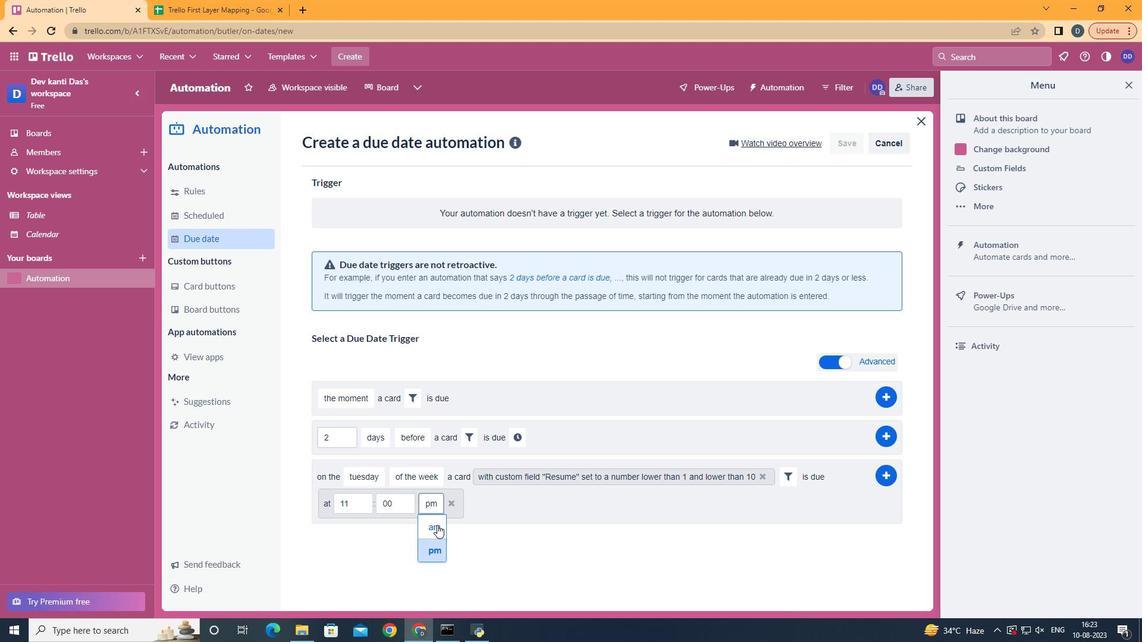 
Action: Mouse moved to (885, 478)
Screenshot: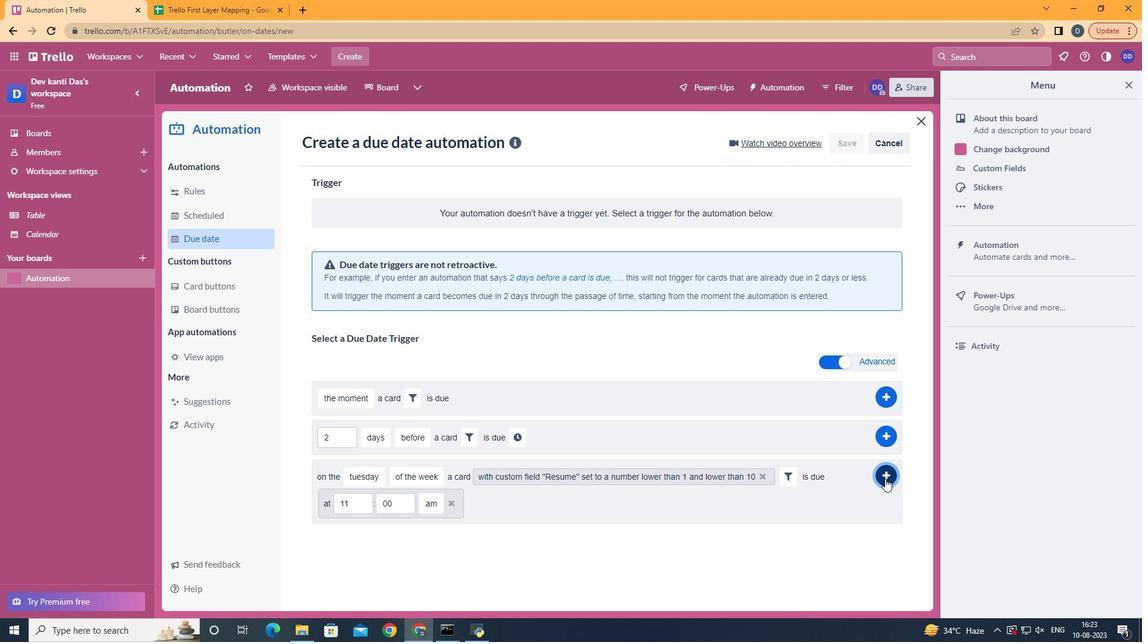 
Action: Mouse pressed left at (885, 478)
Screenshot: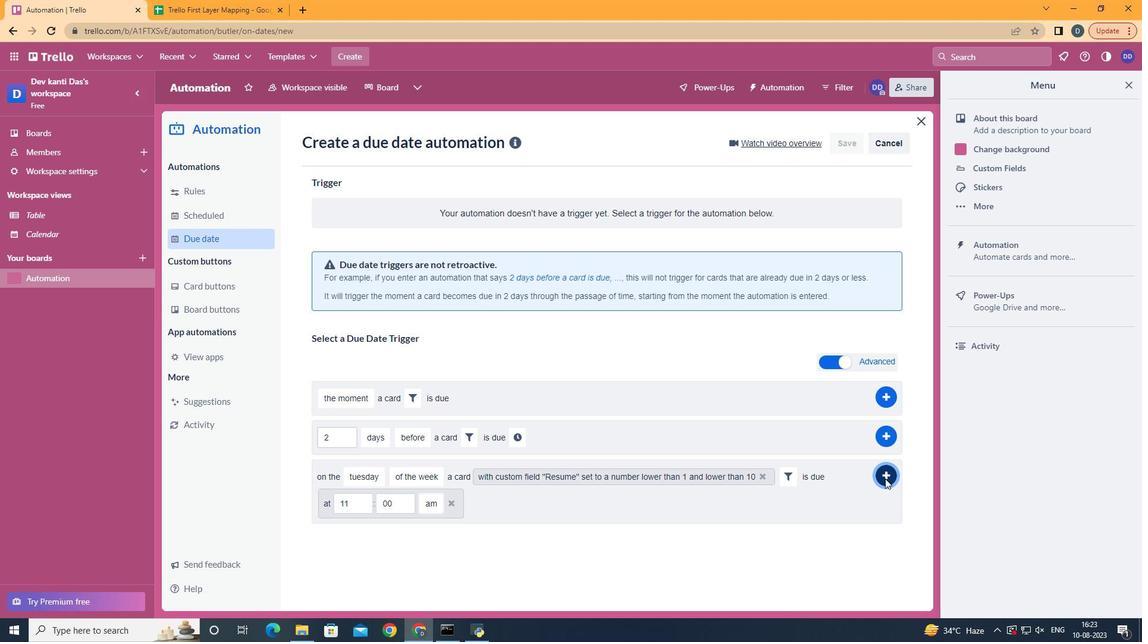 
